 Task: Look for space in Ivatsevichy, Belarus from 8th June, 2023 to 19th June, 2023 for 1 adult in price range Rs.5000 to Rs.12000. Place can be shared room with 1  bedroom having 1 bed and 1 bathroom. Property type can be house, flat, guest house, hotel. Booking option can be shelf check-in. Required host language is English.
Action: Mouse moved to (428, 76)
Screenshot: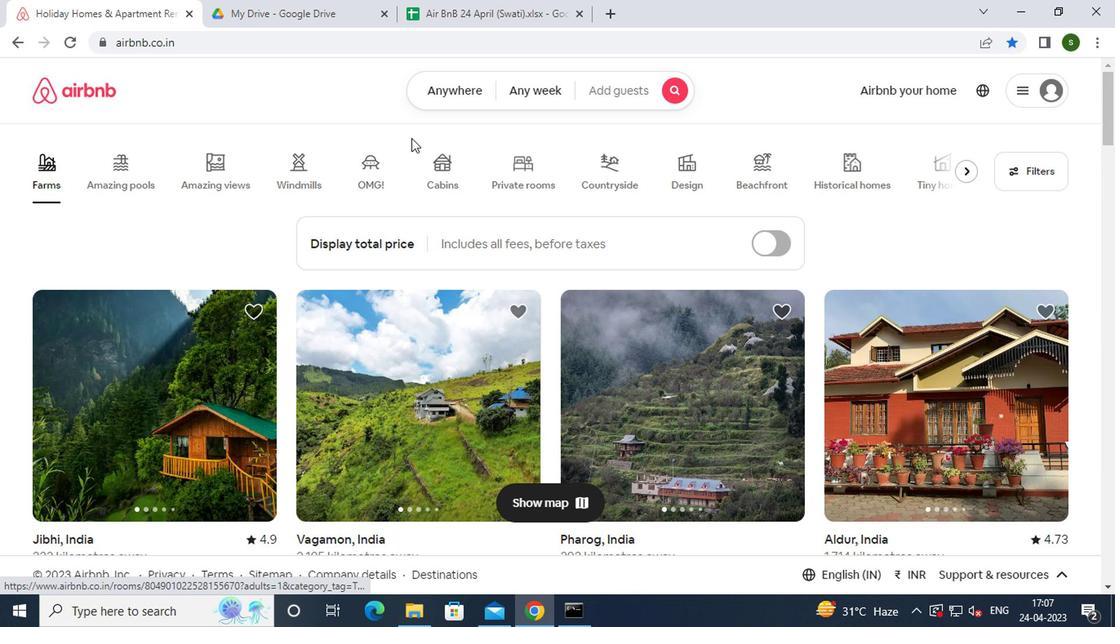 
Action: Mouse pressed left at (428, 76)
Screenshot: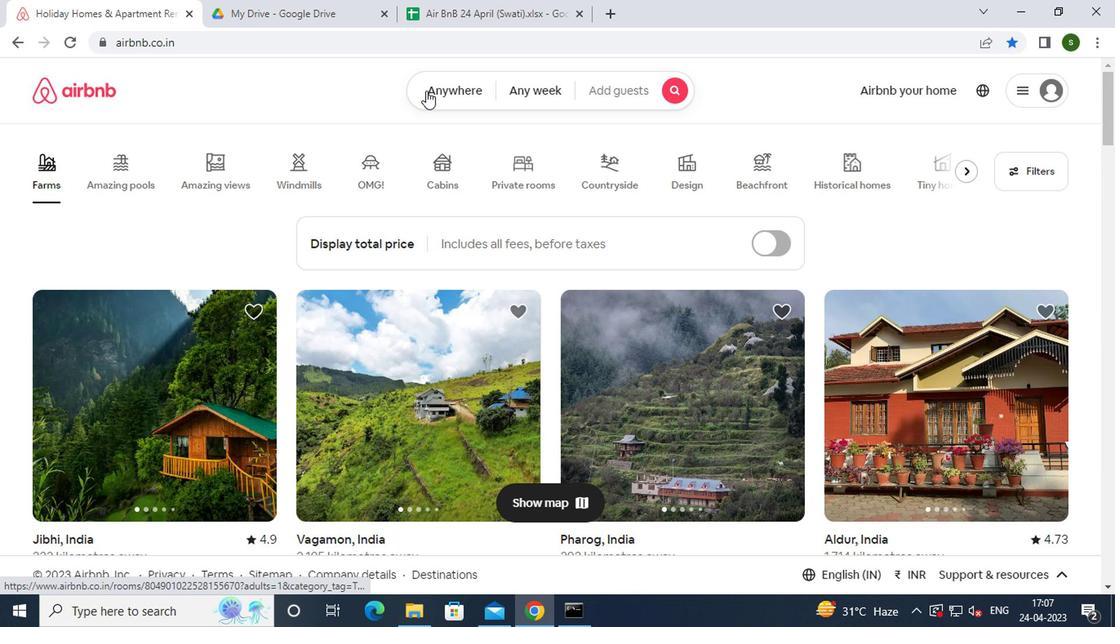 
Action: Mouse moved to (348, 148)
Screenshot: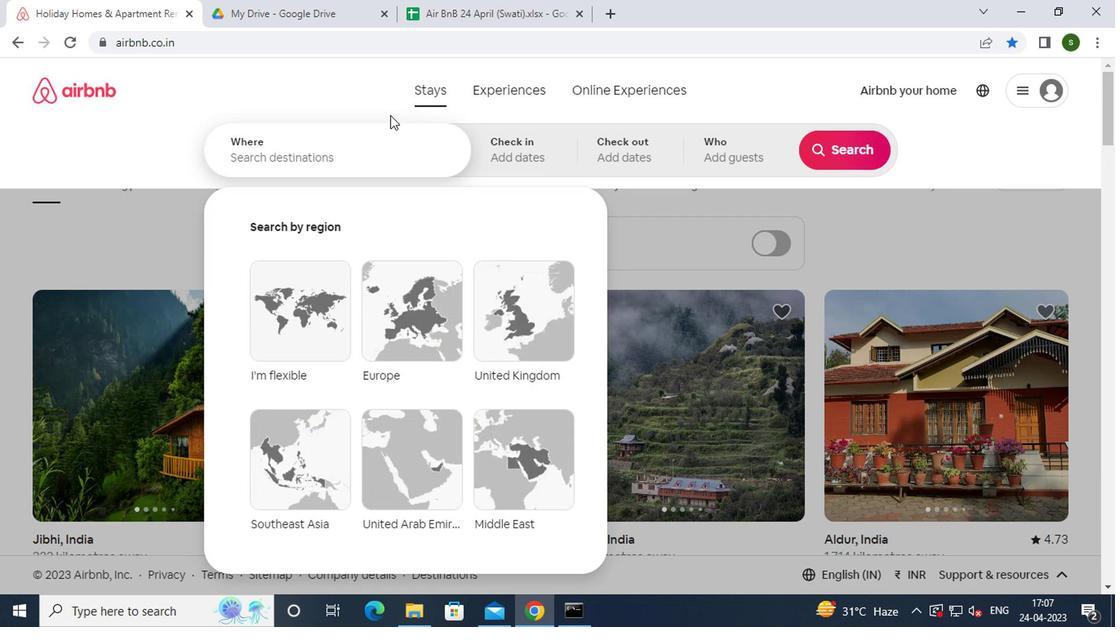 
Action: Mouse pressed left at (348, 148)
Screenshot: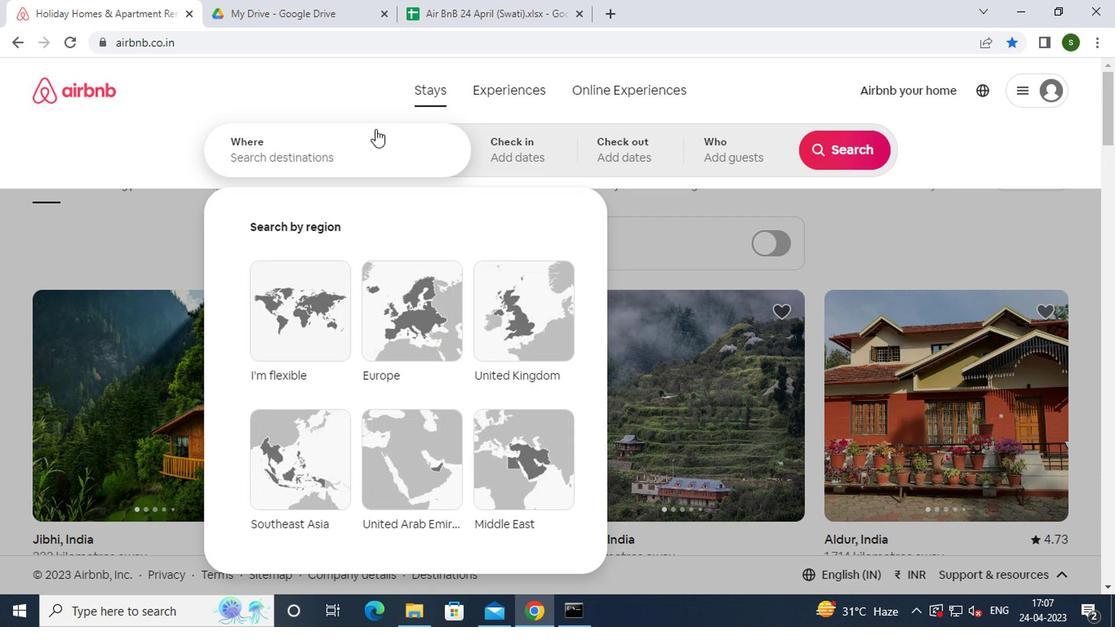 
Action: Key pressed i<Key.caps_lock>vatsevichy
Screenshot: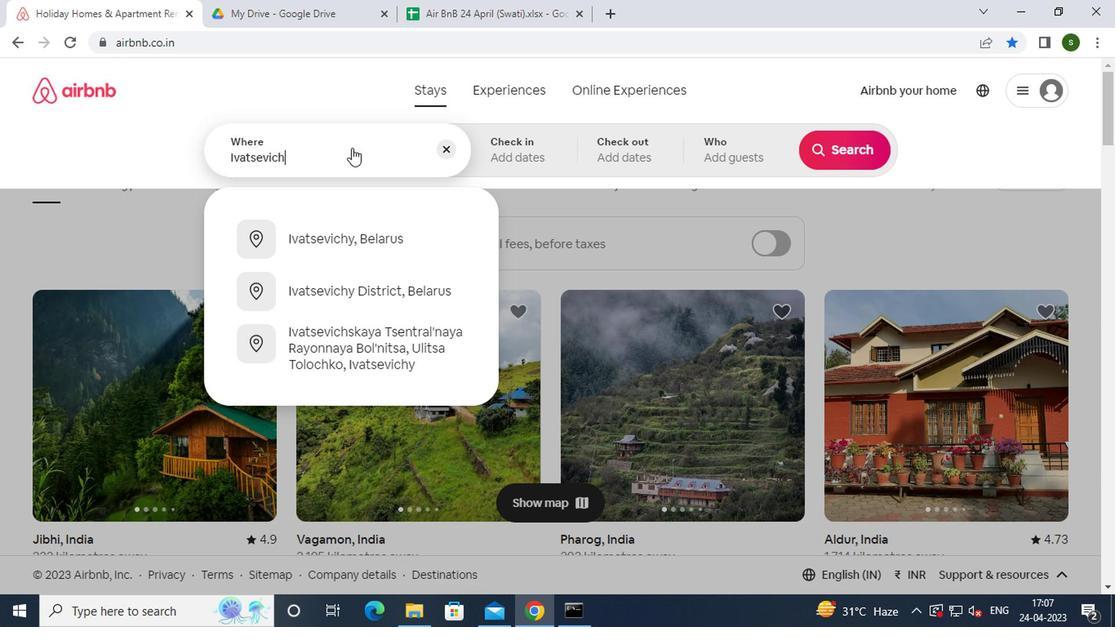 
Action: Mouse moved to (348, 227)
Screenshot: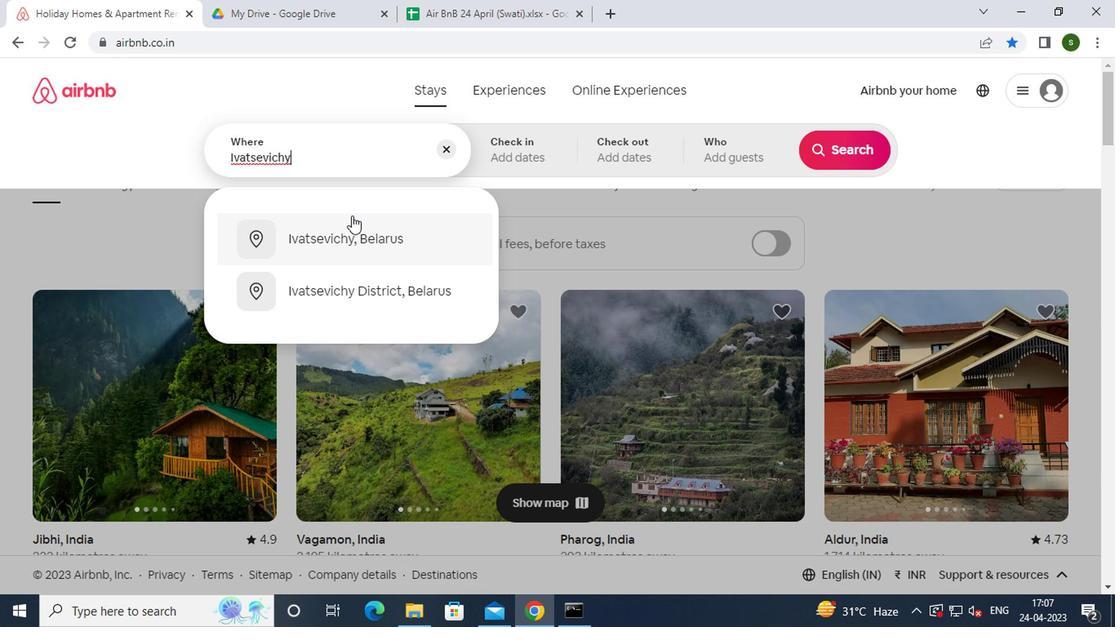 
Action: Mouse pressed left at (348, 227)
Screenshot: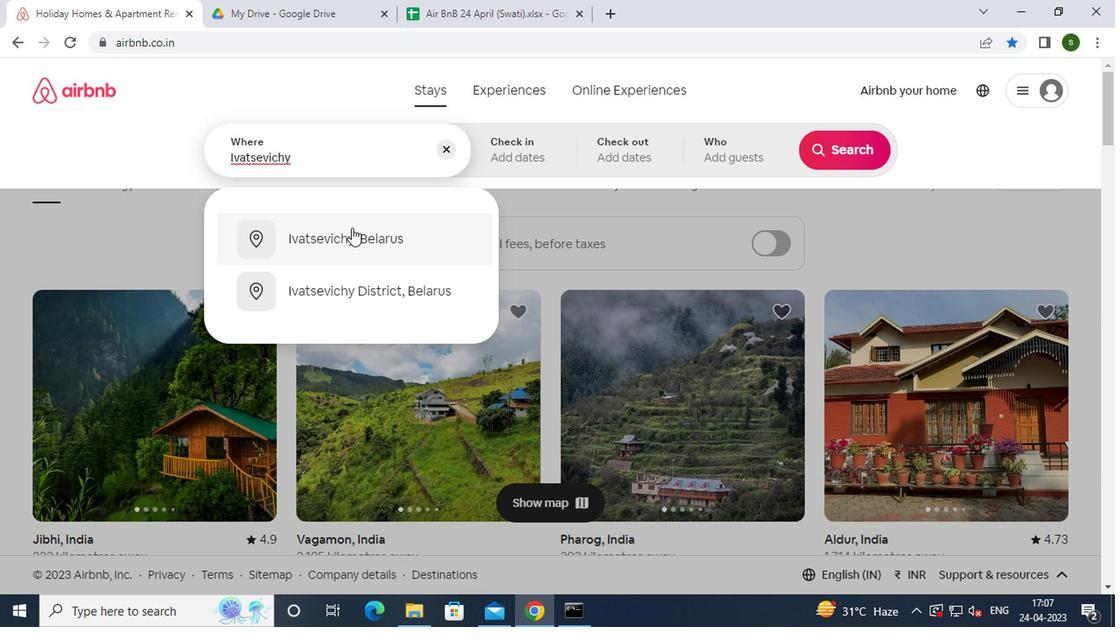 
Action: Mouse moved to (830, 281)
Screenshot: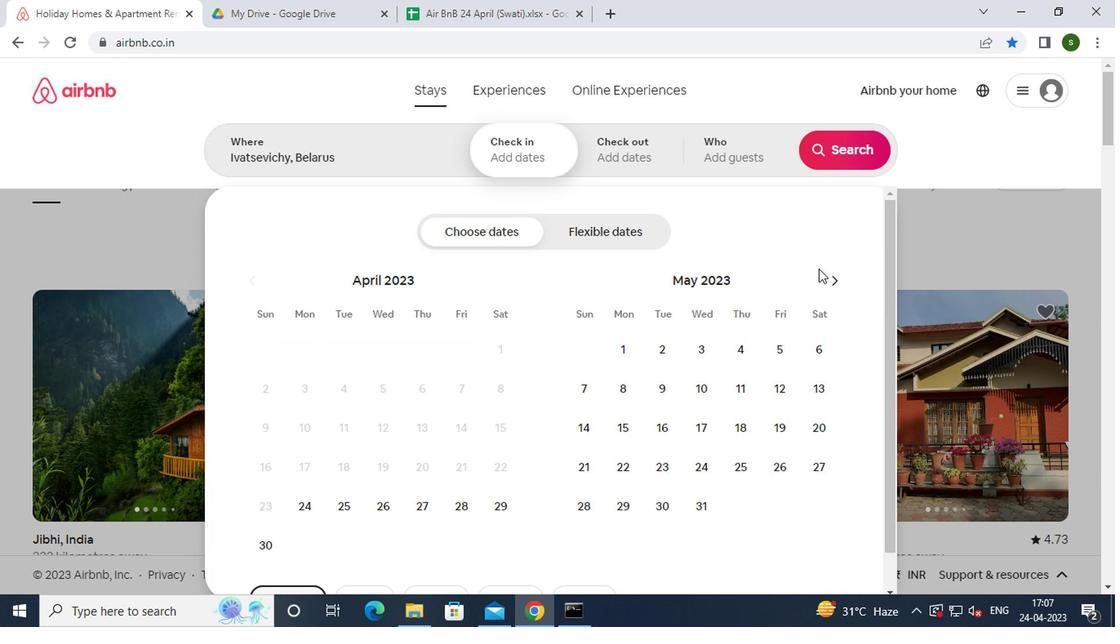 
Action: Mouse pressed left at (830, 281)
Screenshot: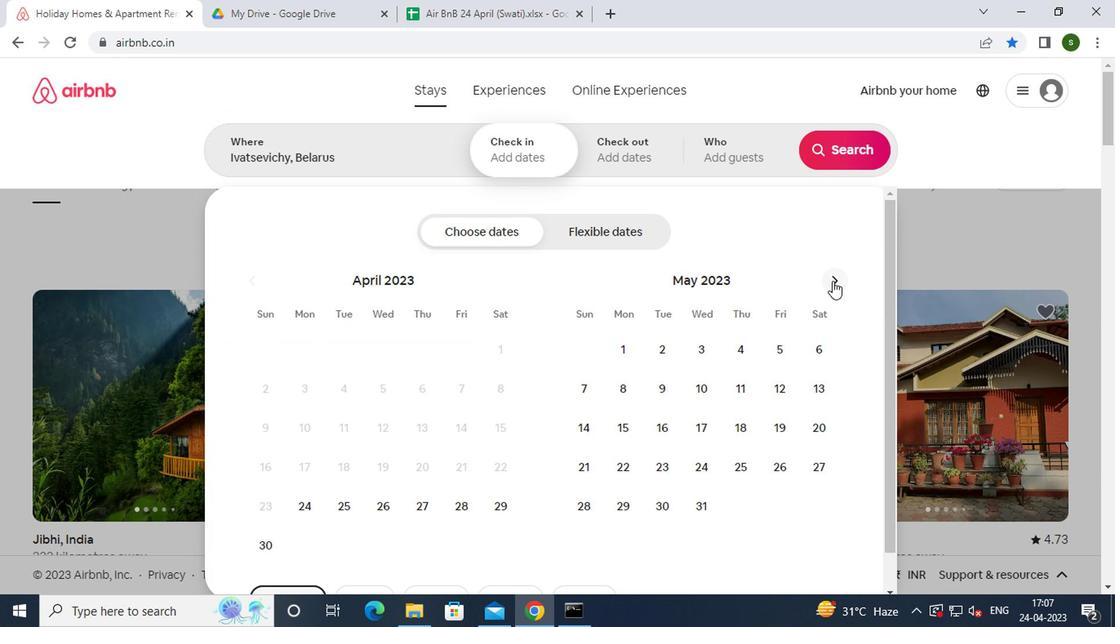 
Action: Mouse moved to (742, 381)
Screenshot: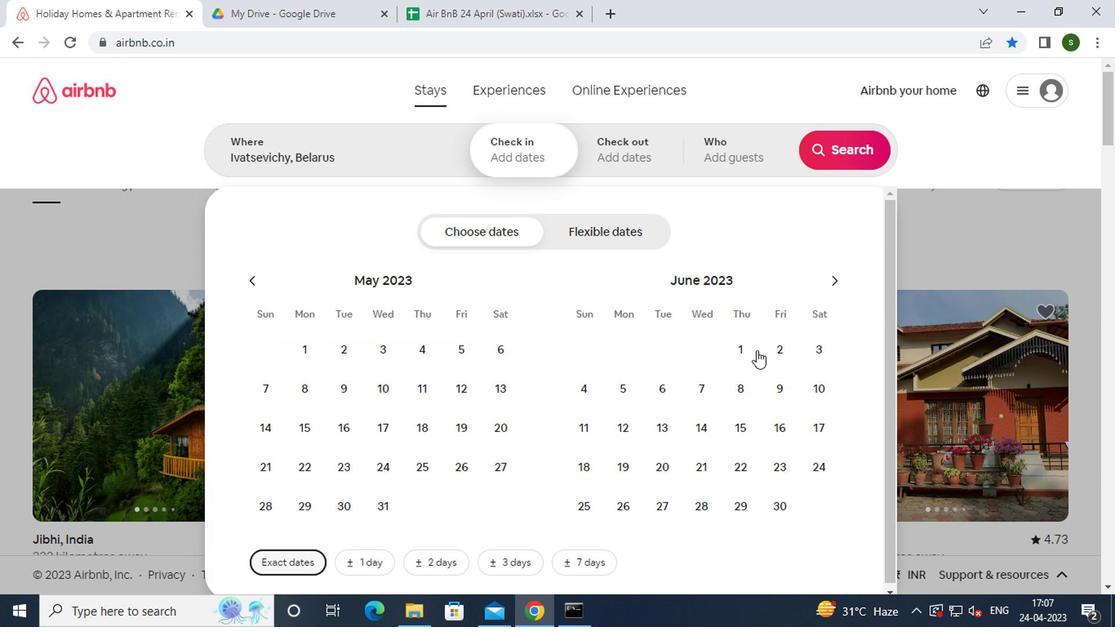 
Action: Mouse pressed left at (742, 381)
Screenshot: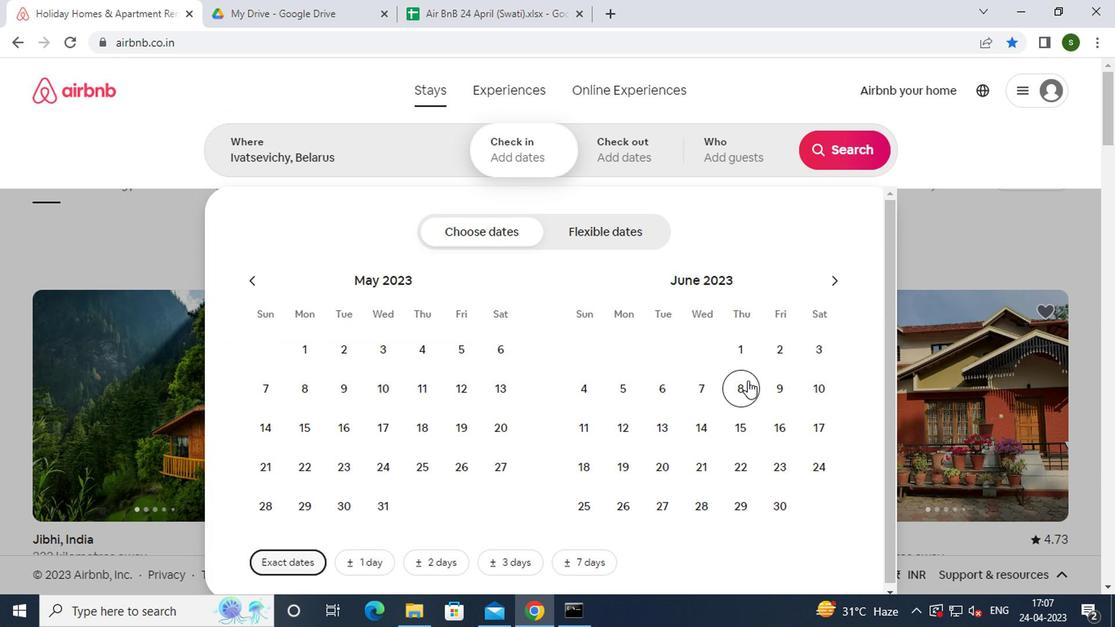 
Action: Mouse moved to (617, 458)
Screenshot: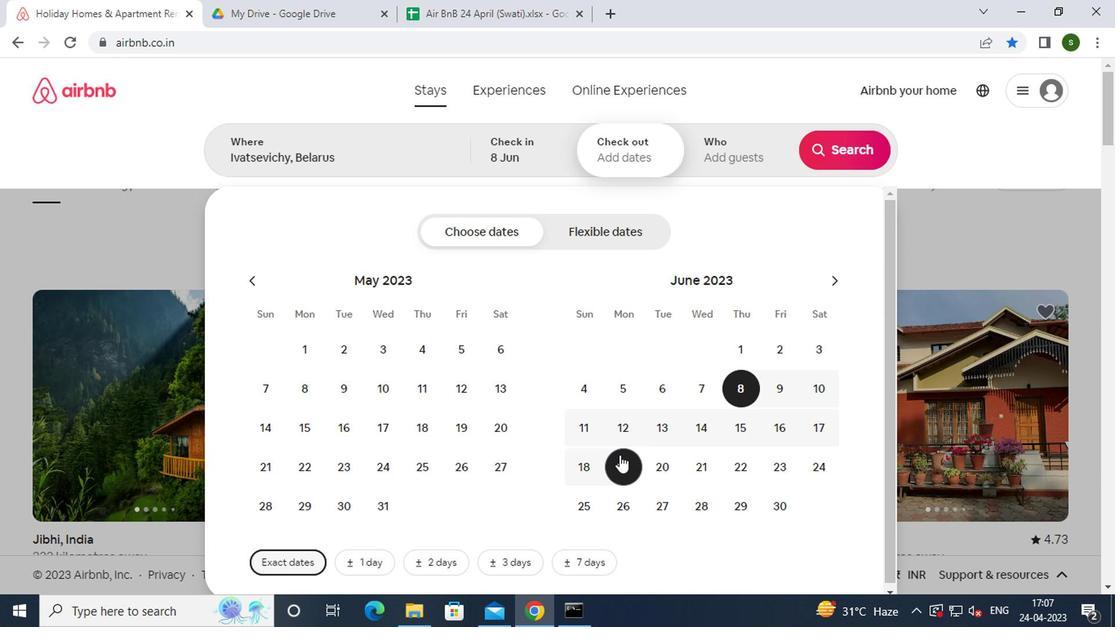 
Action: Mouse pressed left at (617, 458)
Screenshot: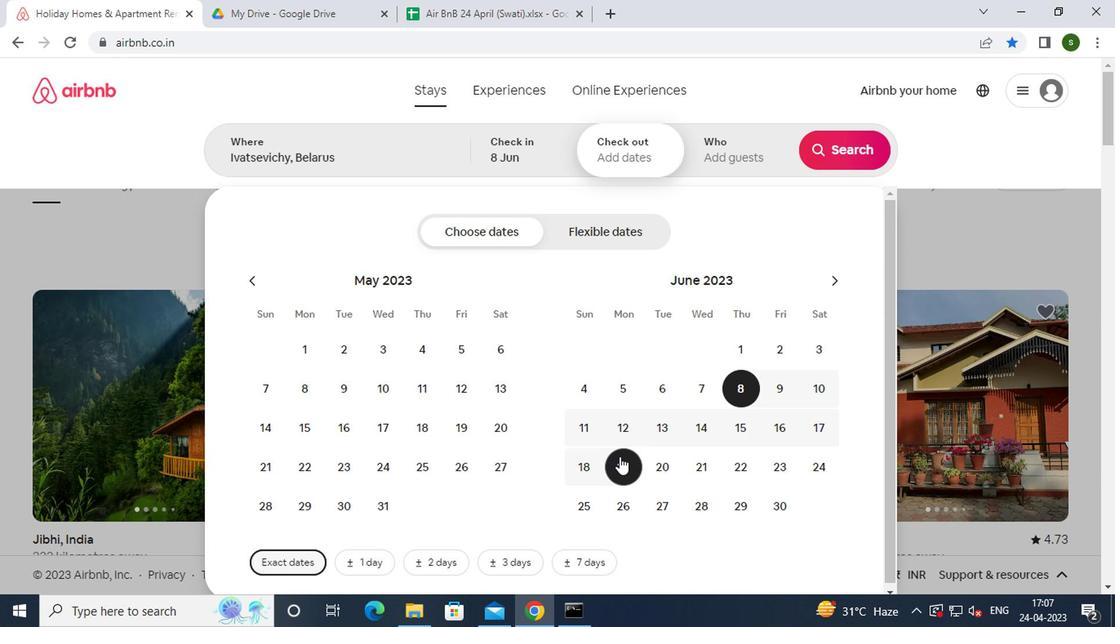 
Action: Mouse moved to (736, 156)
Screenshot: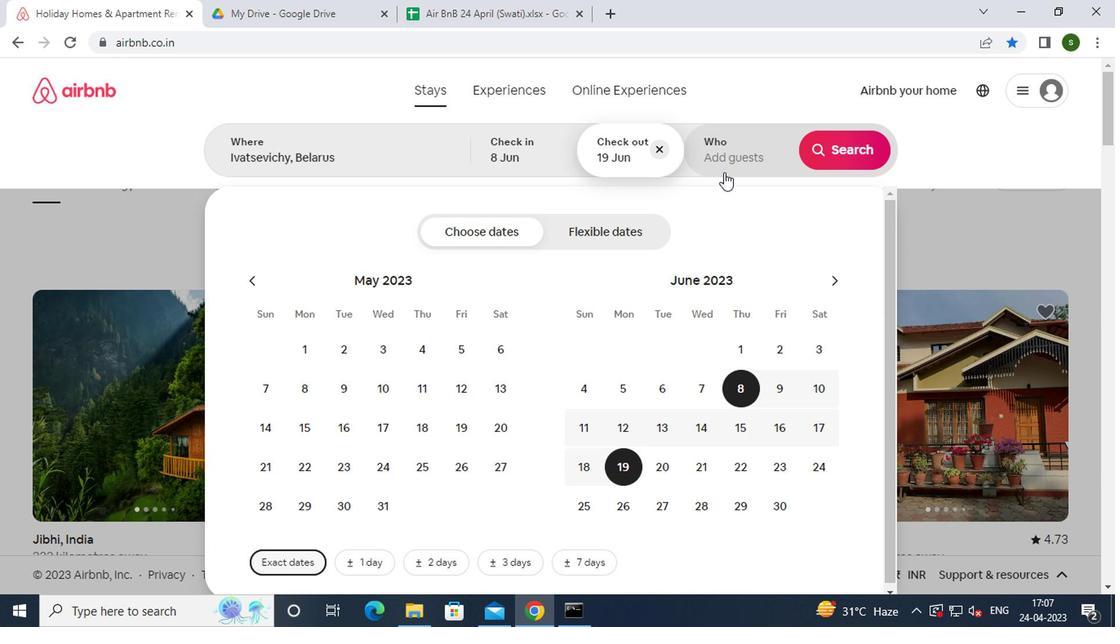 
Action: Mouse pressed left at (736, 156)
Screenshot: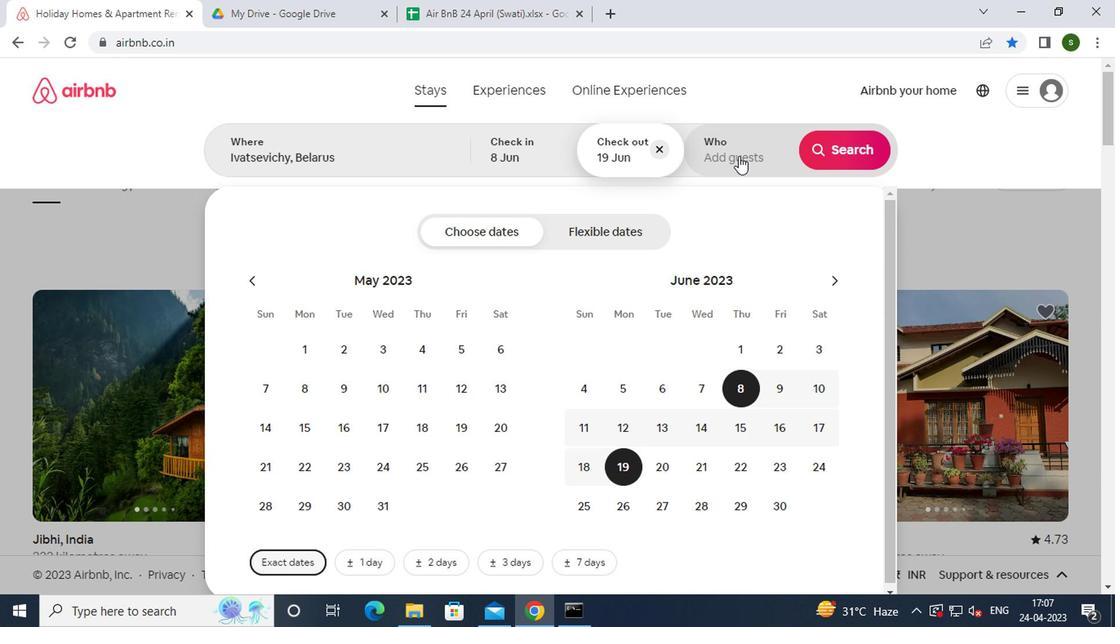 
Action: Mouse moved to (849, 230)
Screenshot: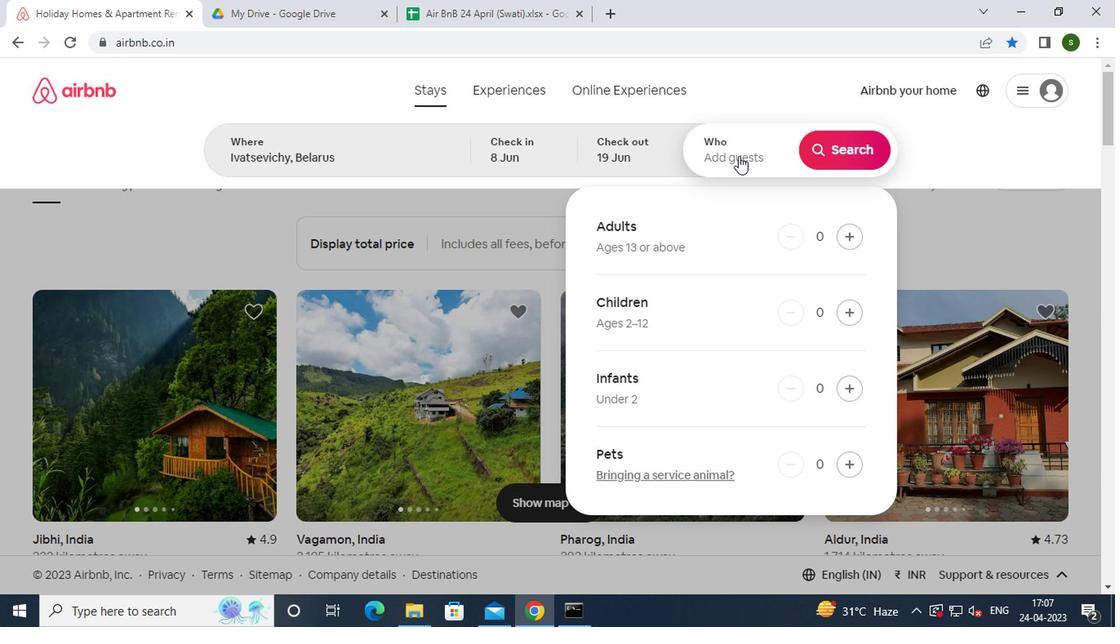 
Action: Mouse pressed left at (849, 230)
Screenshot: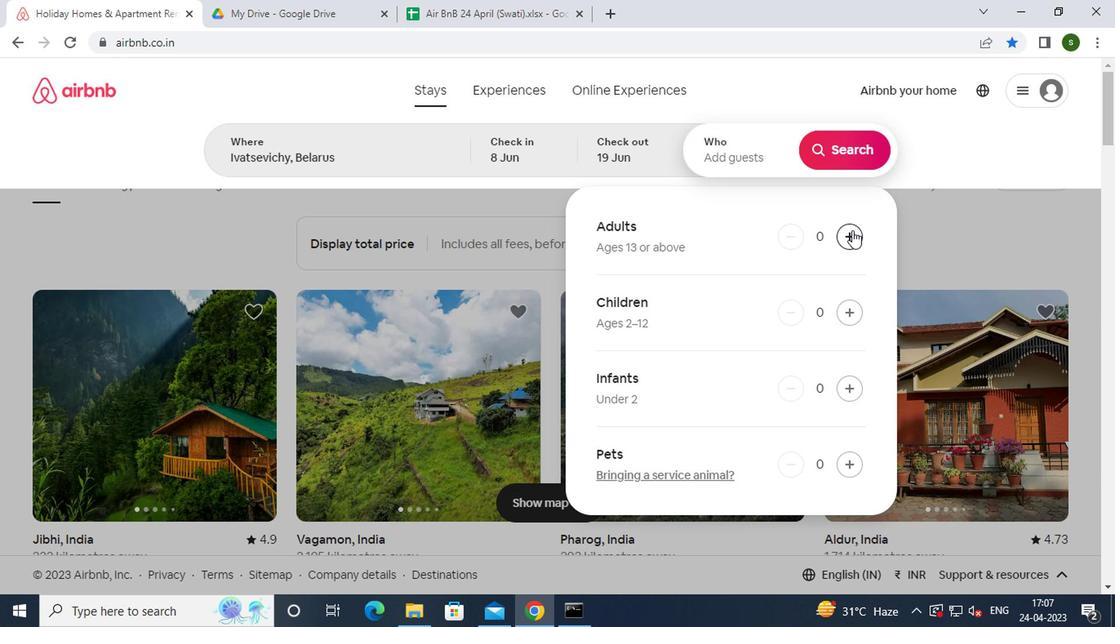
Action: Mouse moved to (854, 149)
Screenshot: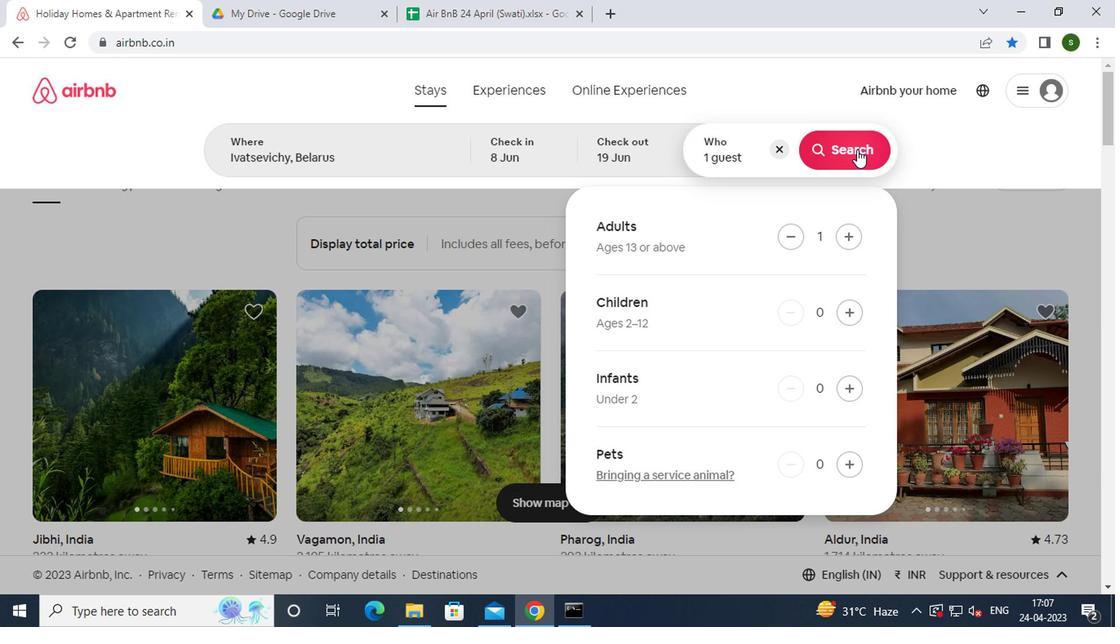 
Action: Mouse pressed left at (854, 149)
Screenshot: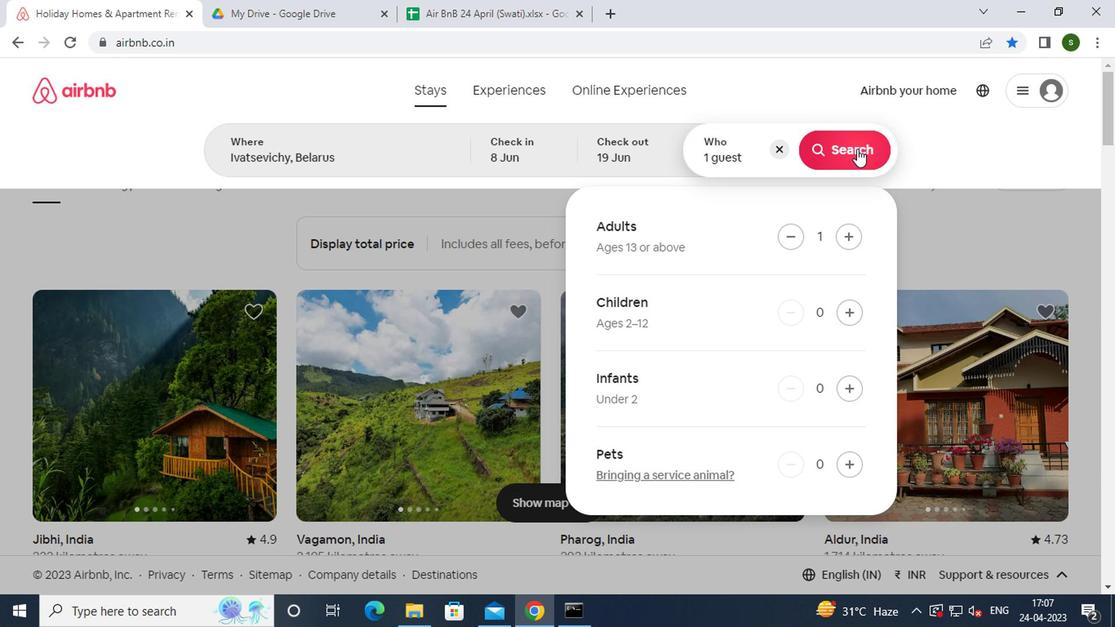 
Action: Mouse moved to (1028, 149)
Screenshot: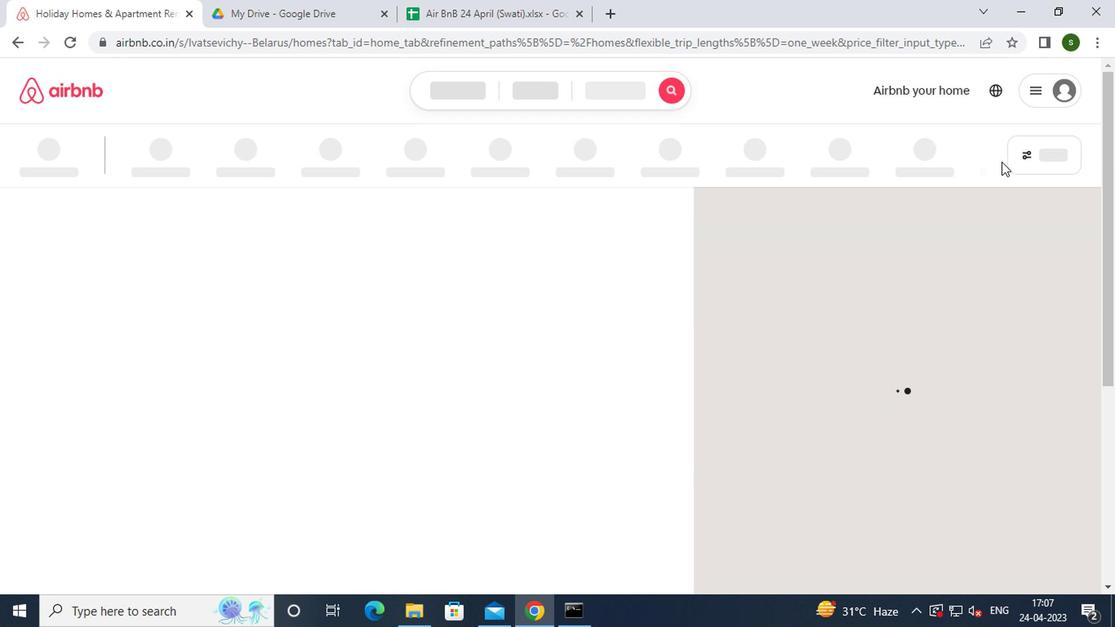 
Action: Mouse pressed left at (1028, 149)
Screenshot: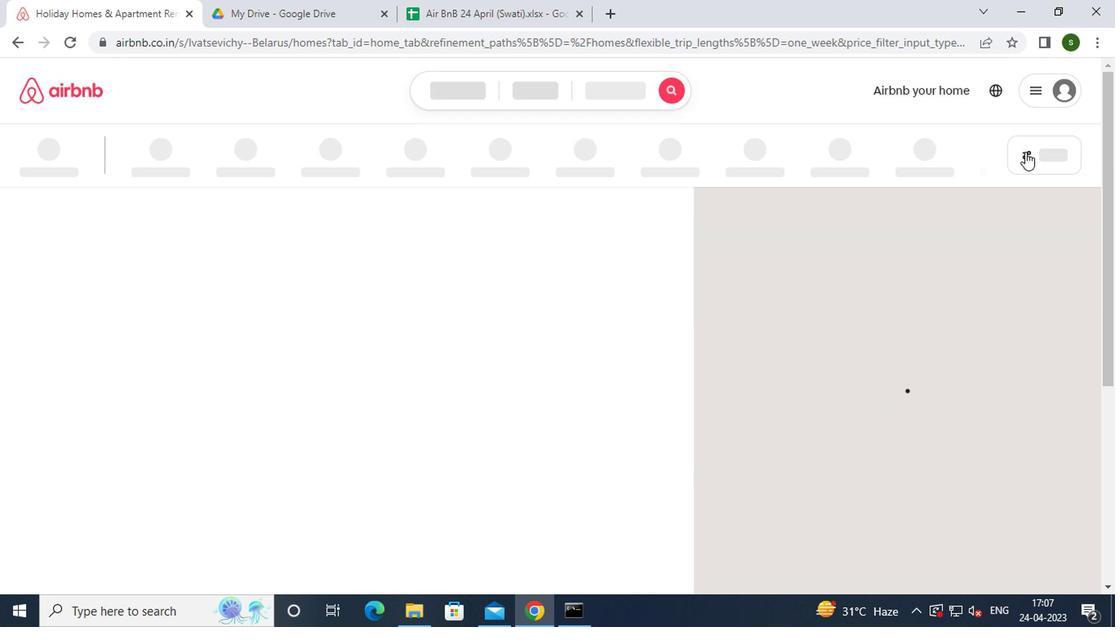 
Action: Mouse moved to (358, 259)
Screenshot: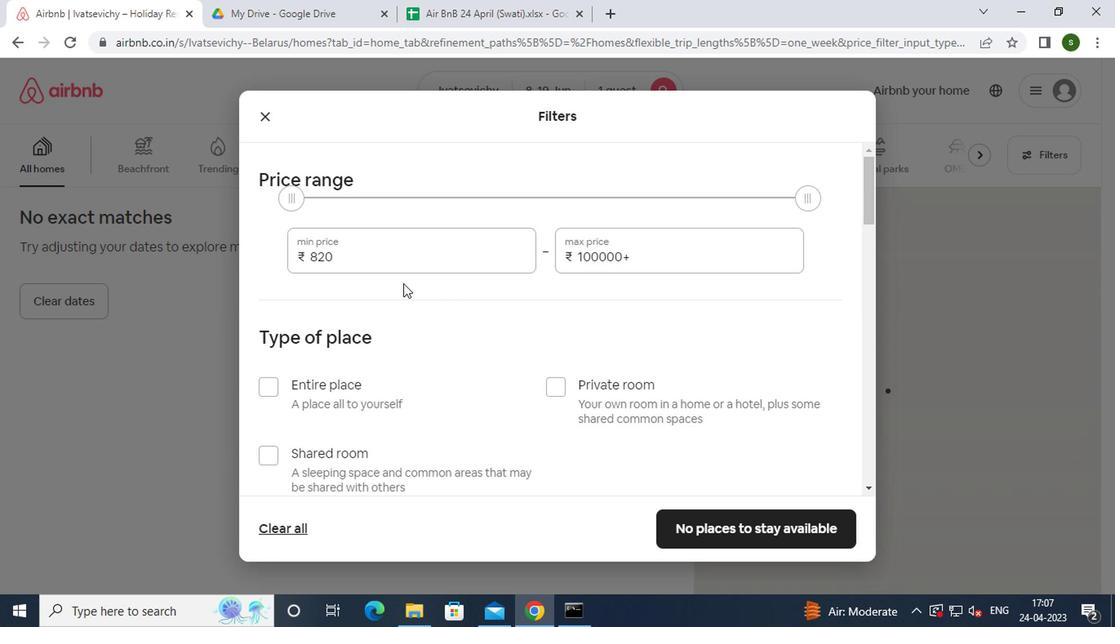 
Action: Mouse pressed left at (358, 259)
Screenshot: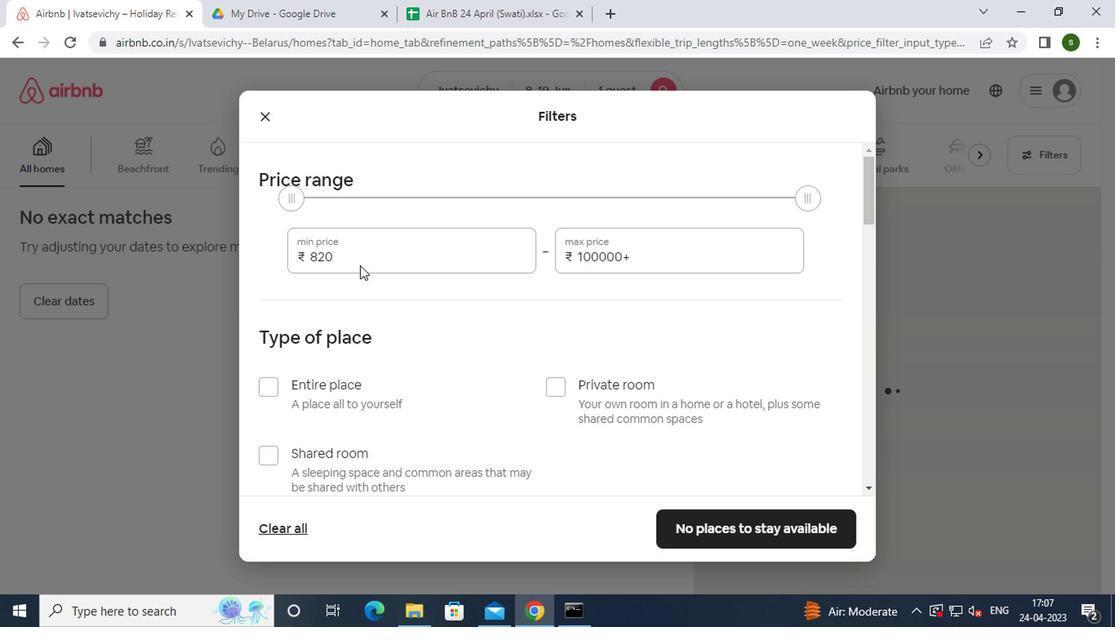 
Action: Key pressed <Key.backspace><Key.backspace><Key.backspace><Key.backspace>5000
Screenshot: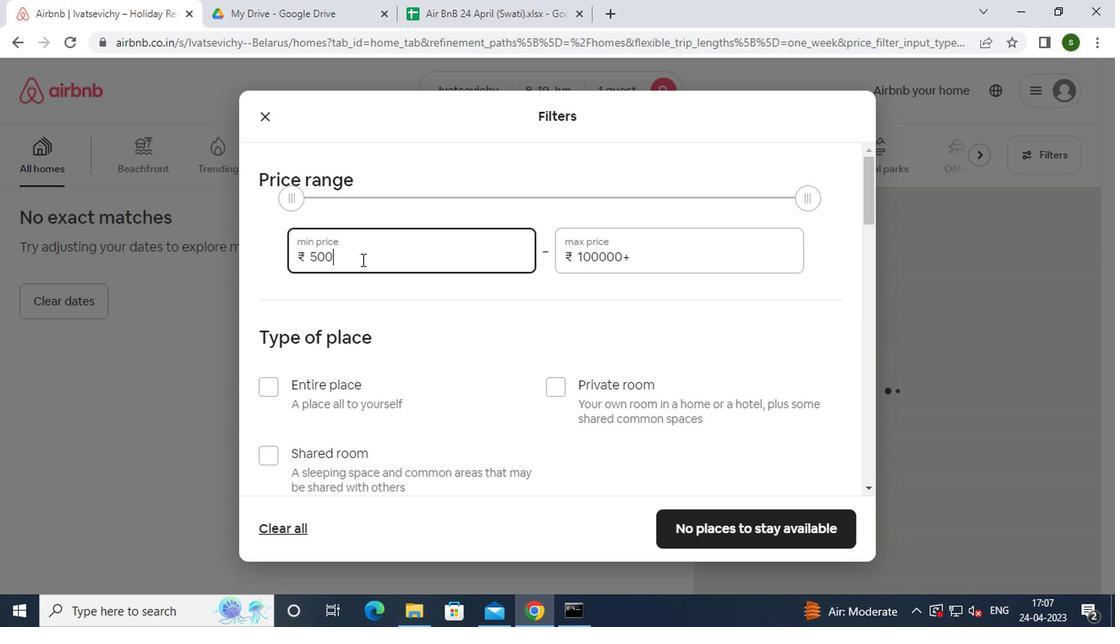 
Action: Mouse moved to (637, 259)
Screenshot: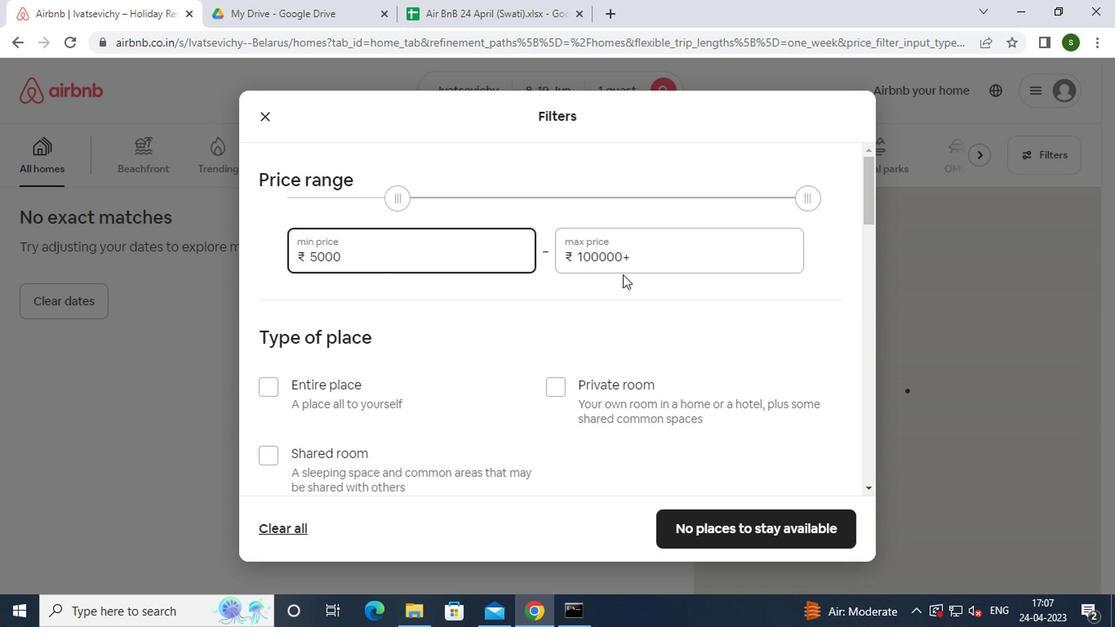 
Action: Mouse pressed left at (637, 259)
Screenshot: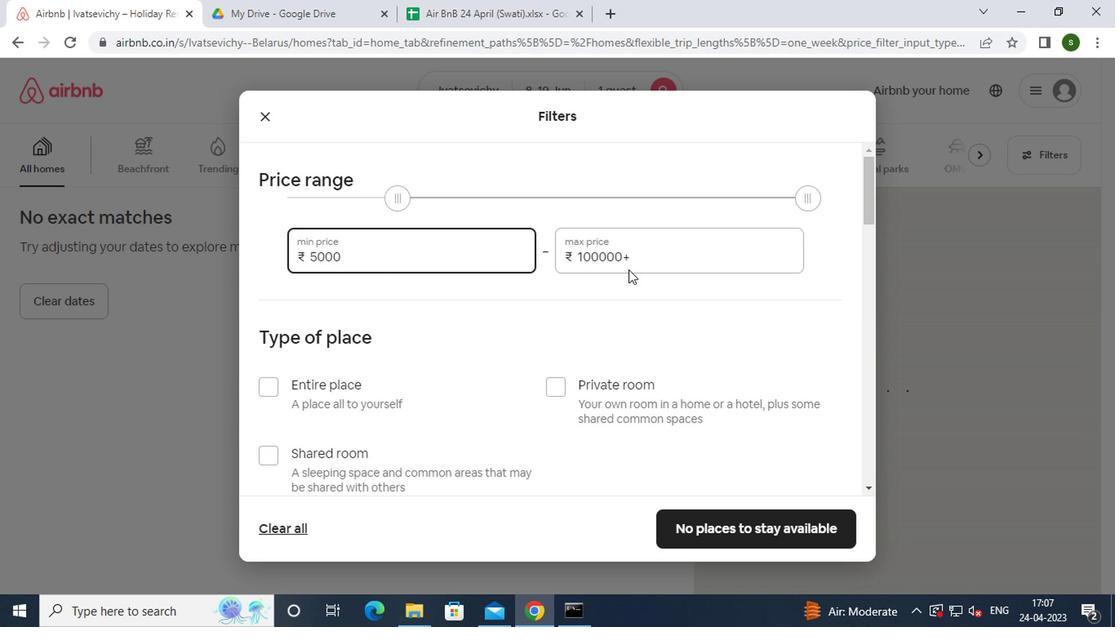 
Action: Key pressed <Key.backspace><Key.backspace><Key.backspace><Key.backspace><Key.backspace><Key.backspace><Key.backspace><Key.backspace><Key.backspace><Key.backspace><Key.backspace>12000
Screenshot: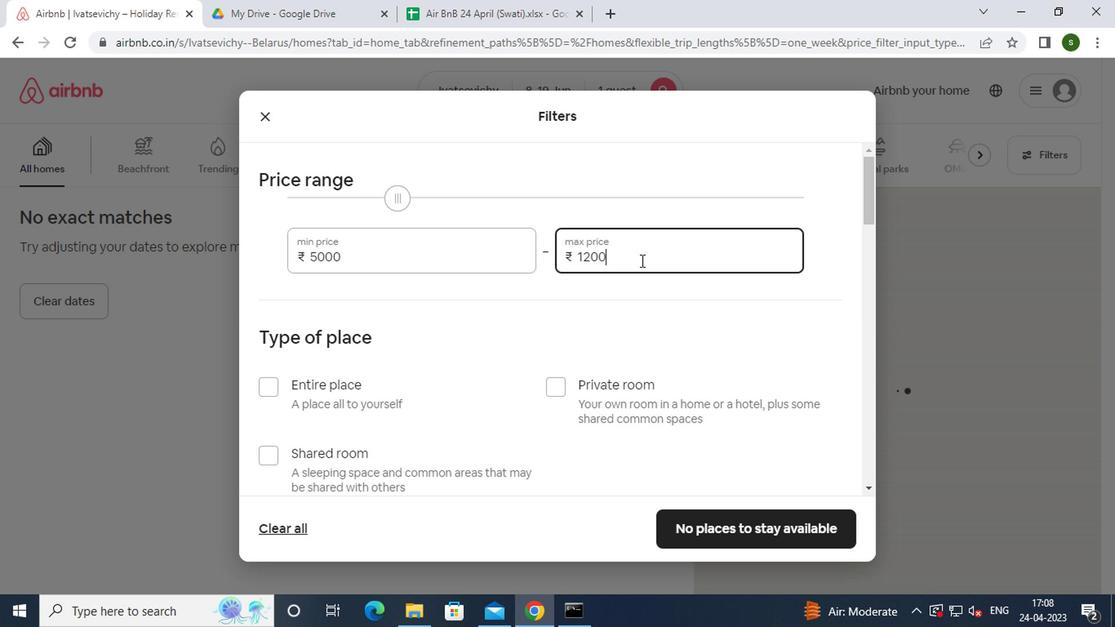 
Action: Mouse moved to (565, 290)
Screenshot: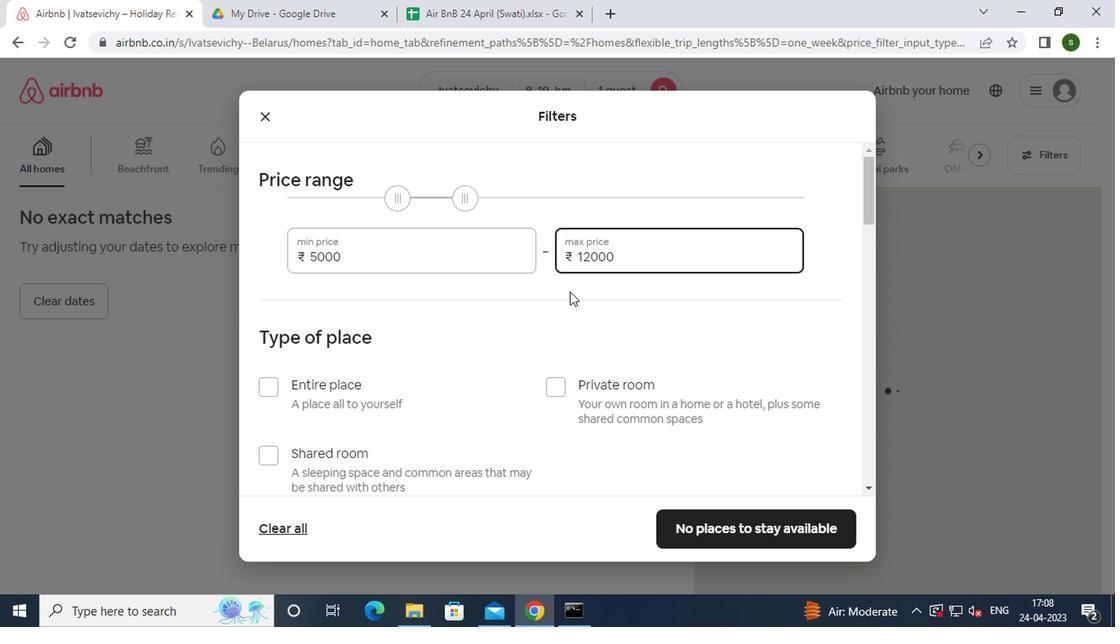 
Action: Mouse scrolled (565, 289) with delta (0, 0)
Screenshot: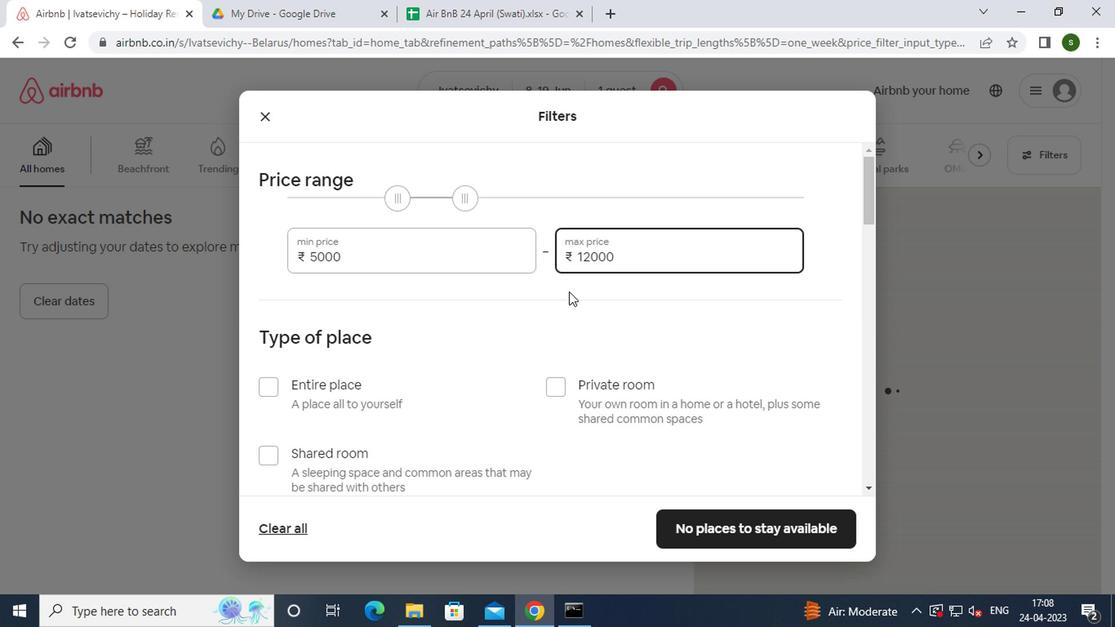 
Action: Mouse scrolled (565, 289) with delta (0, 0)
Screenshot: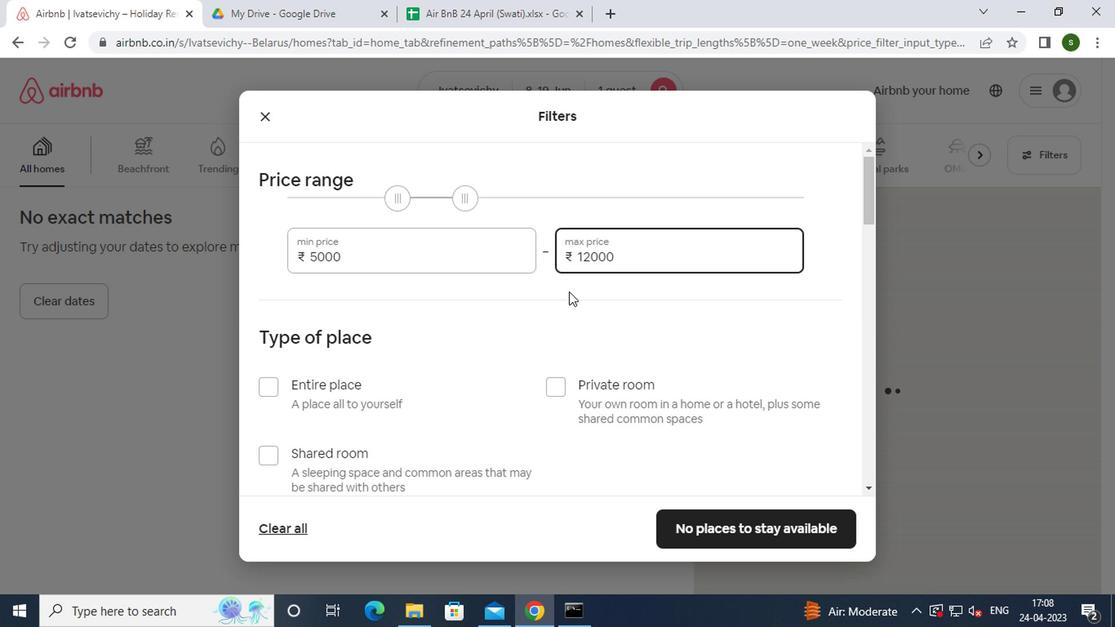 
Action: Mouse moved to (352, 307)
Screenshot: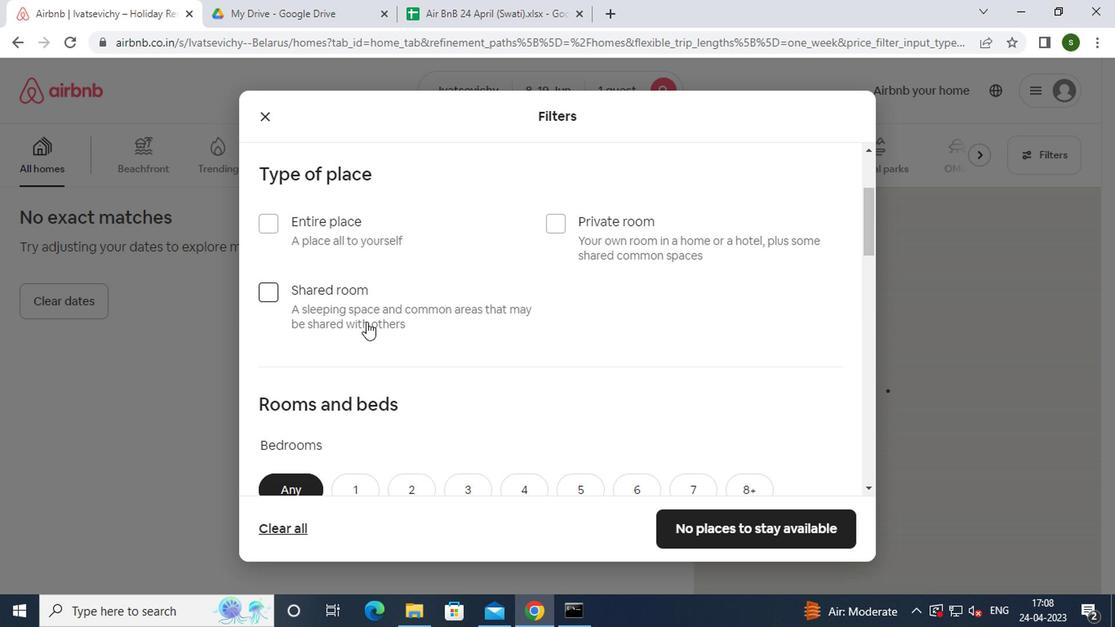 
Action: Mouse pressed left at (352, 307)
Screenshot: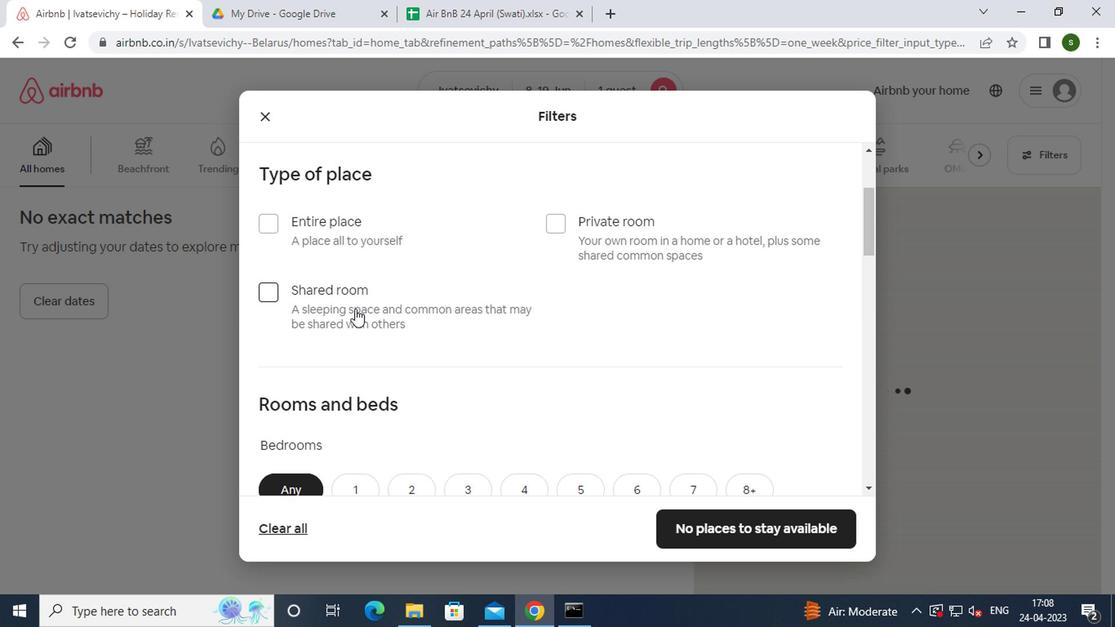 
Action: Mouse moved to (436, 290)
Screenshot: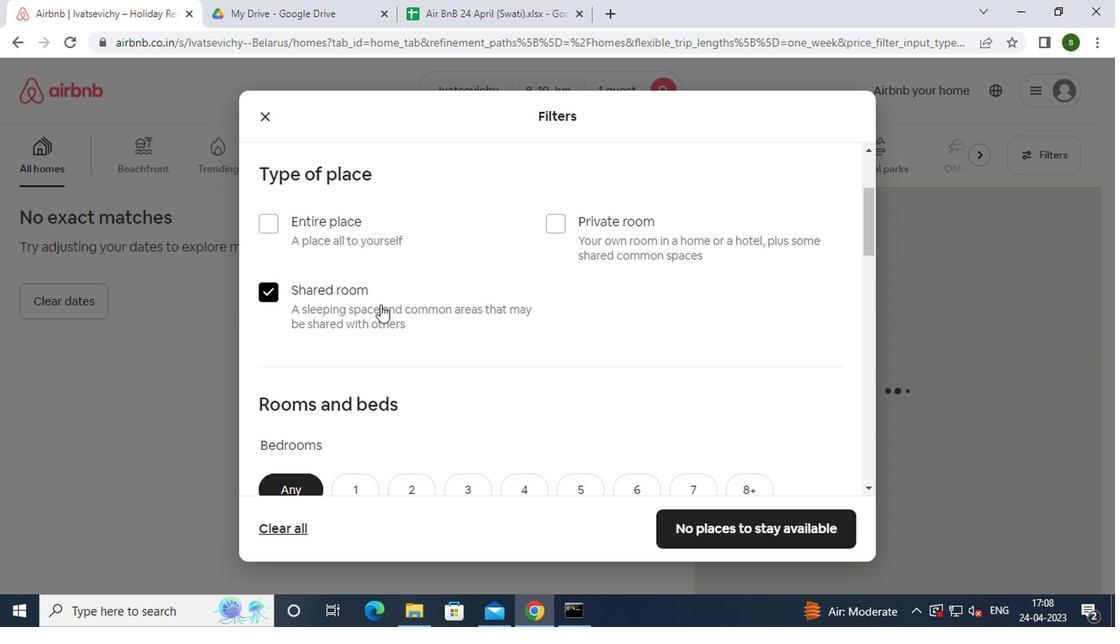 
Action: Mouse scrolled (436, 289) with delta (0, 0)
Screenshot: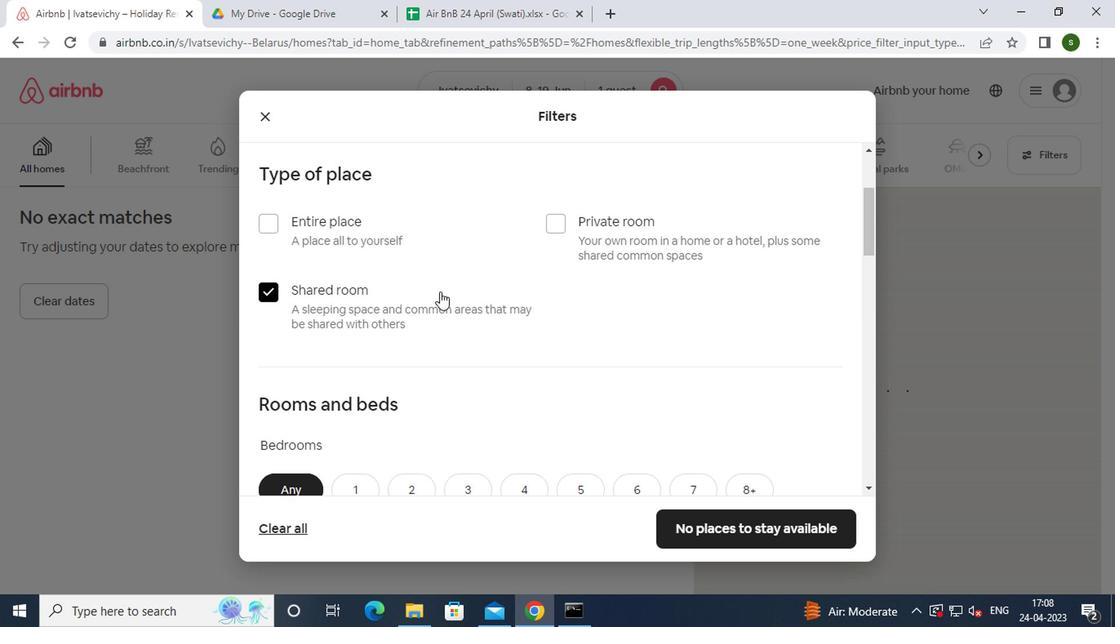 
Action: Mouse scrolled (436, 289) with delta (0, 0)
Screenshot: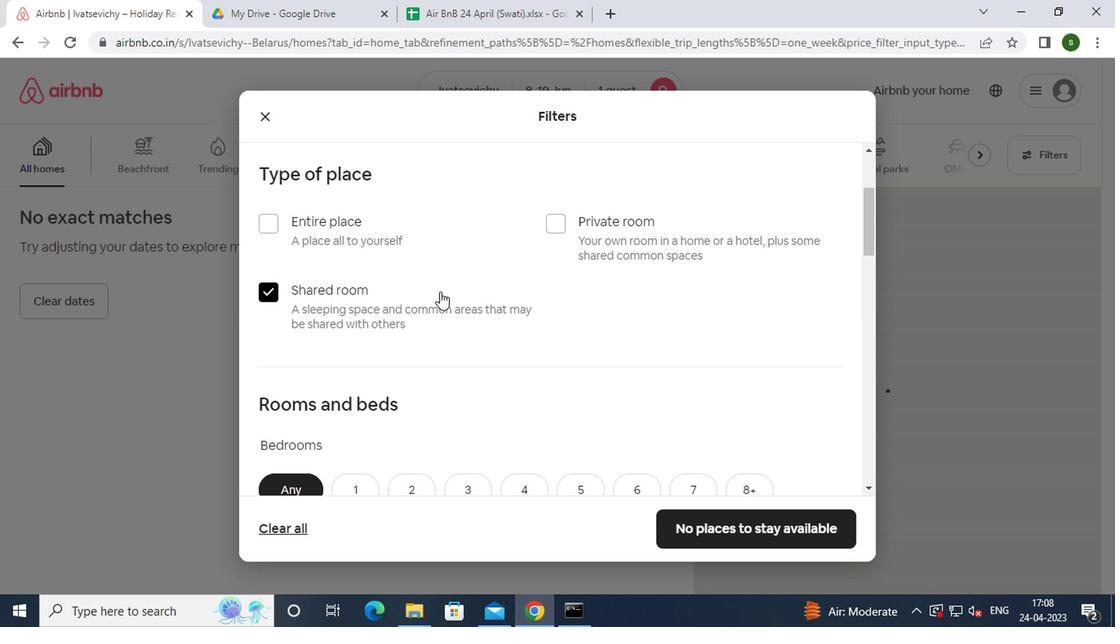 
Action: Mouse moved to (338, 318)
Screenshot: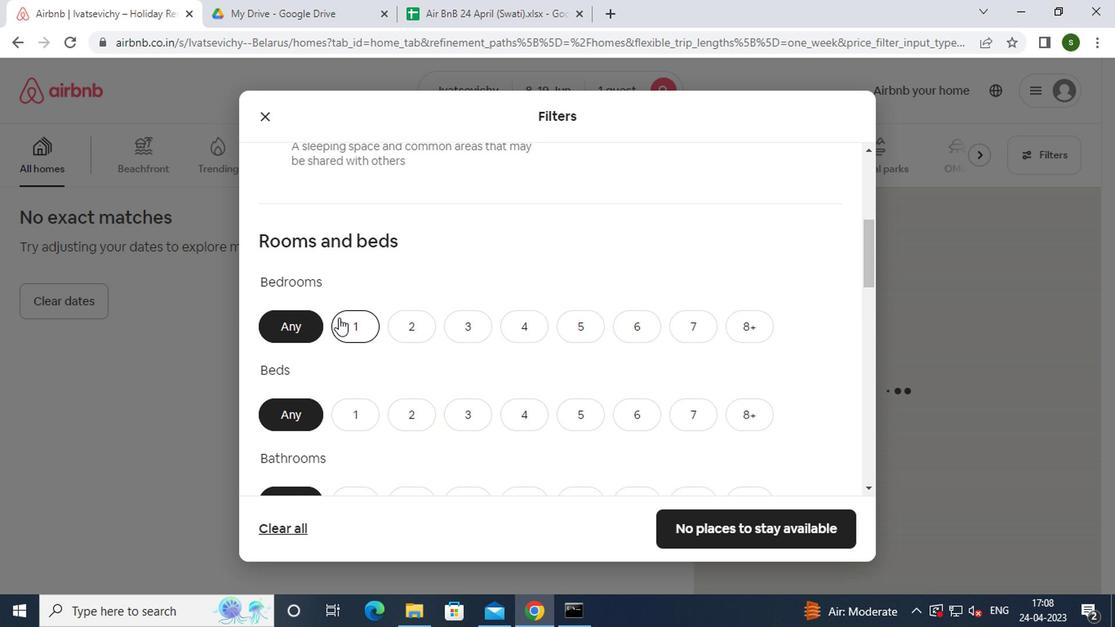 
Action: Mouse pressed left at (338, 318)
Screenshot: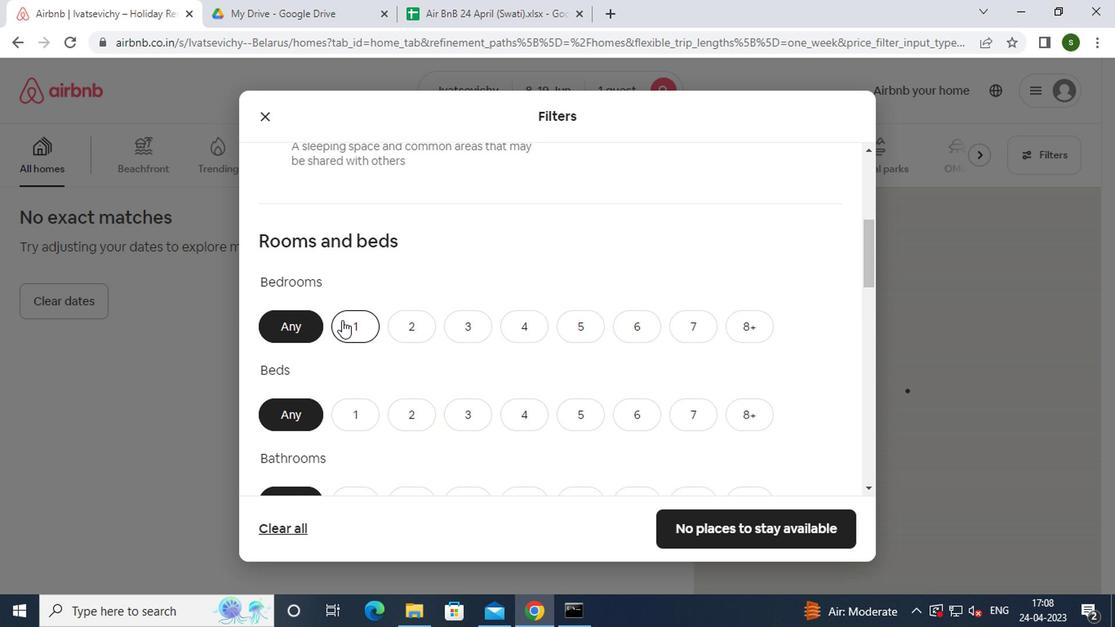 
Action: Mouse moved to (370, 311)
Screenshot: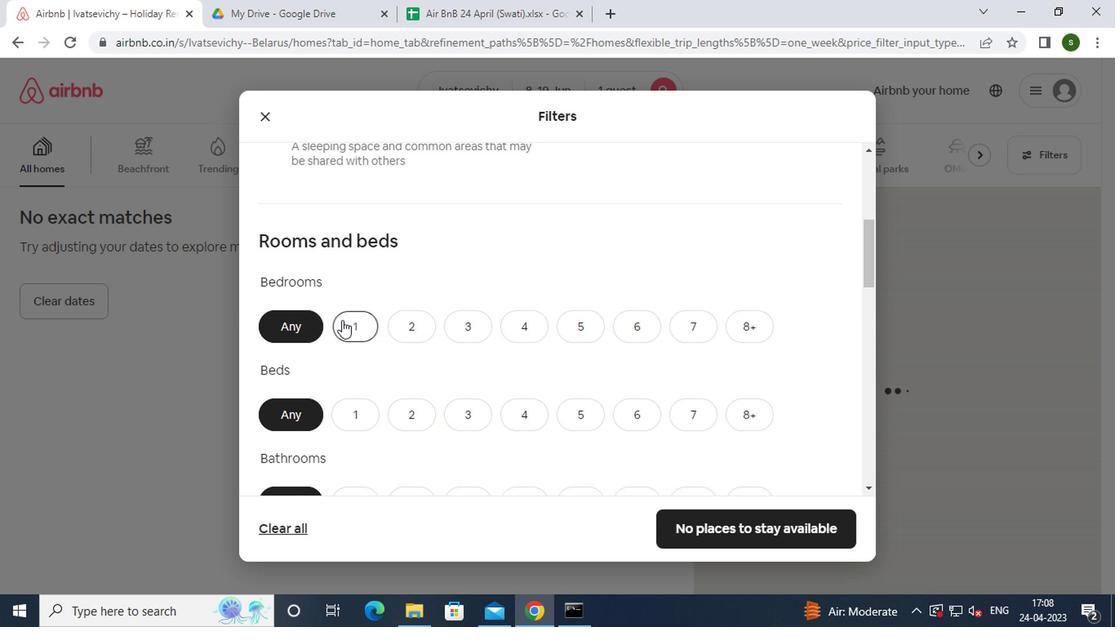 
Action: Mouse scrolled (370, 310) with delta (0, -1)
Screenshot: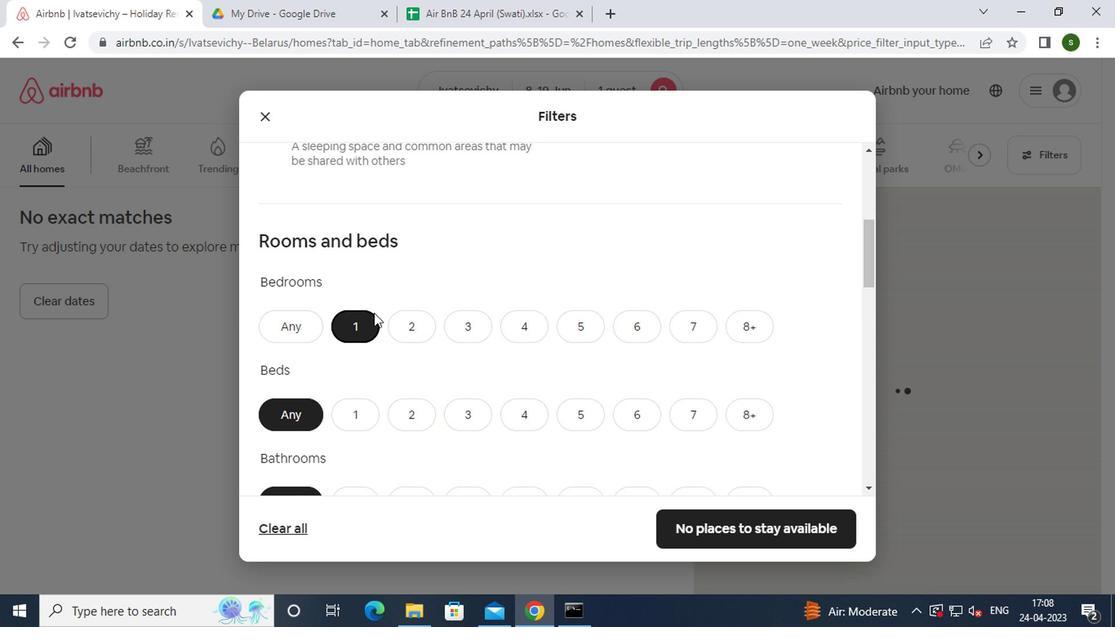 
Action: Mouse scrolled (370, 310) with delta (0, -1)
Screenshot: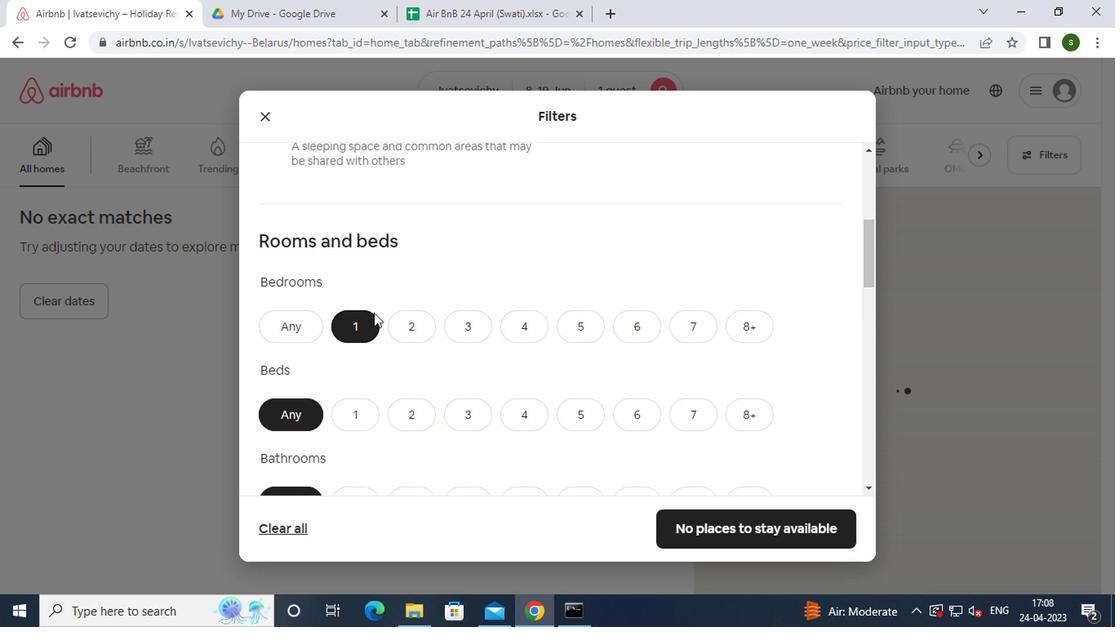 
Action: Mouse moved to (354, 252)
Screenshot: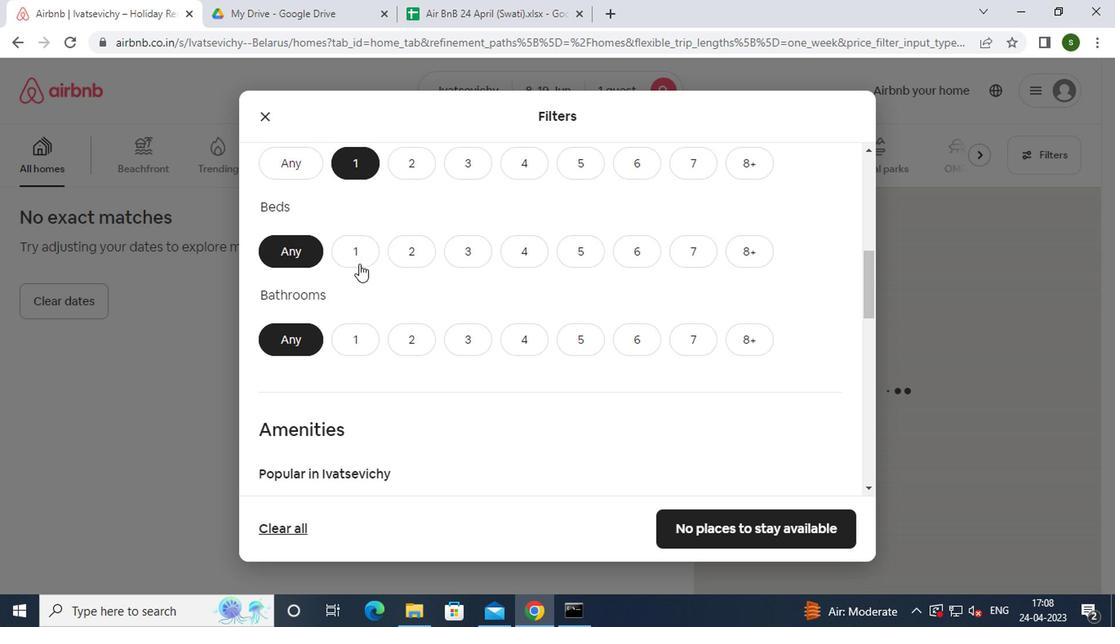 
Action: Mouse pressed left at (354, 252)
Screenshot: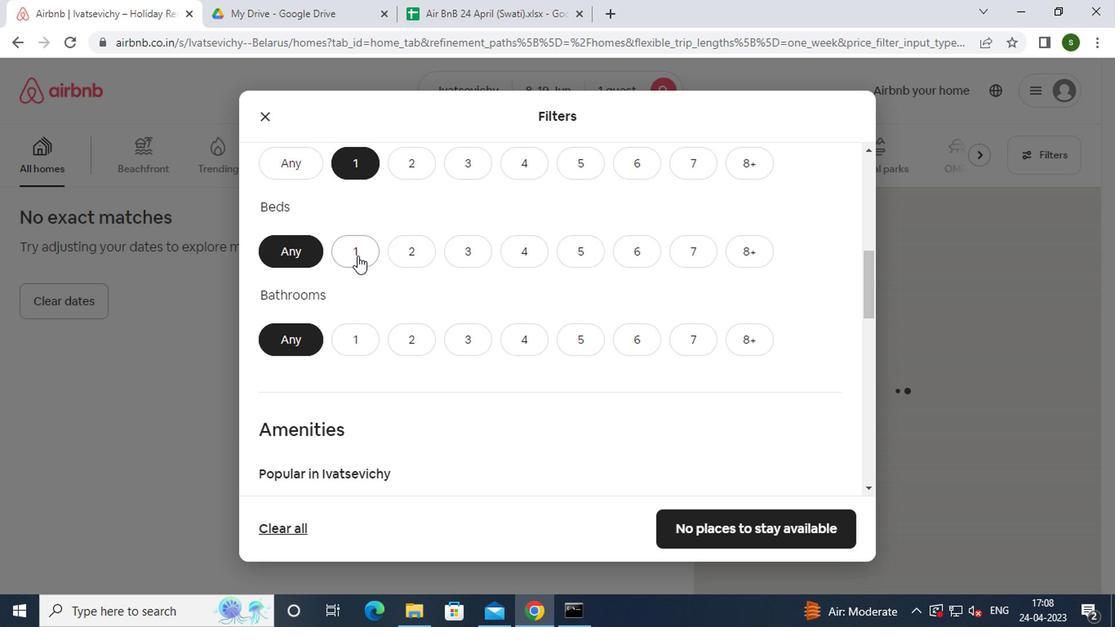 
Action: Mouse moved to (356, 345)
Screenshot: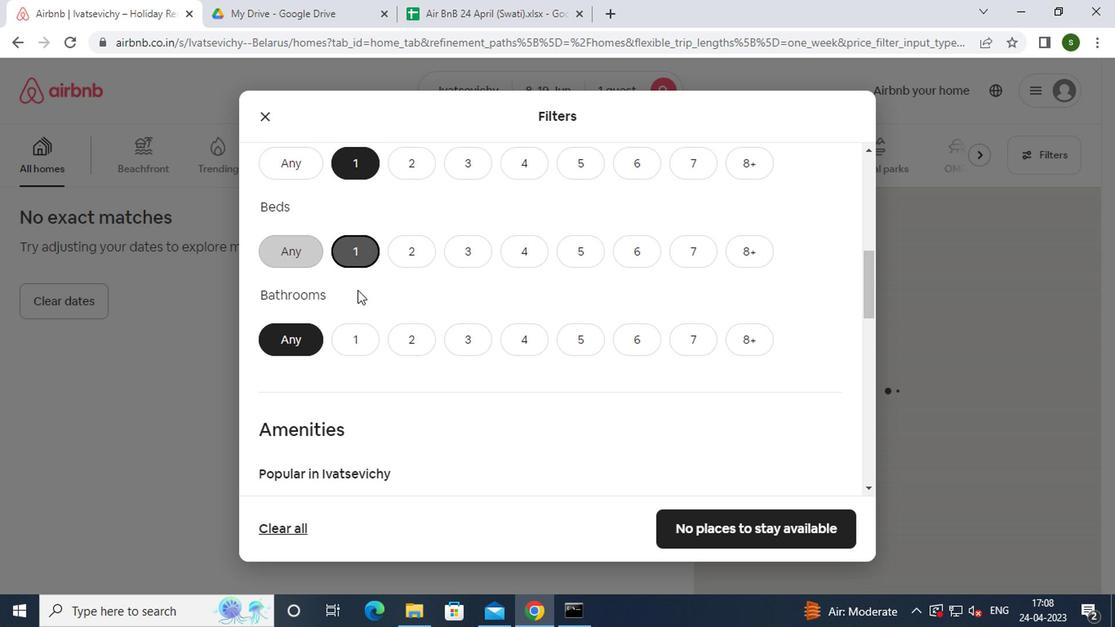 
Action: Mouse pressed left at (356, 345)
Screenshot: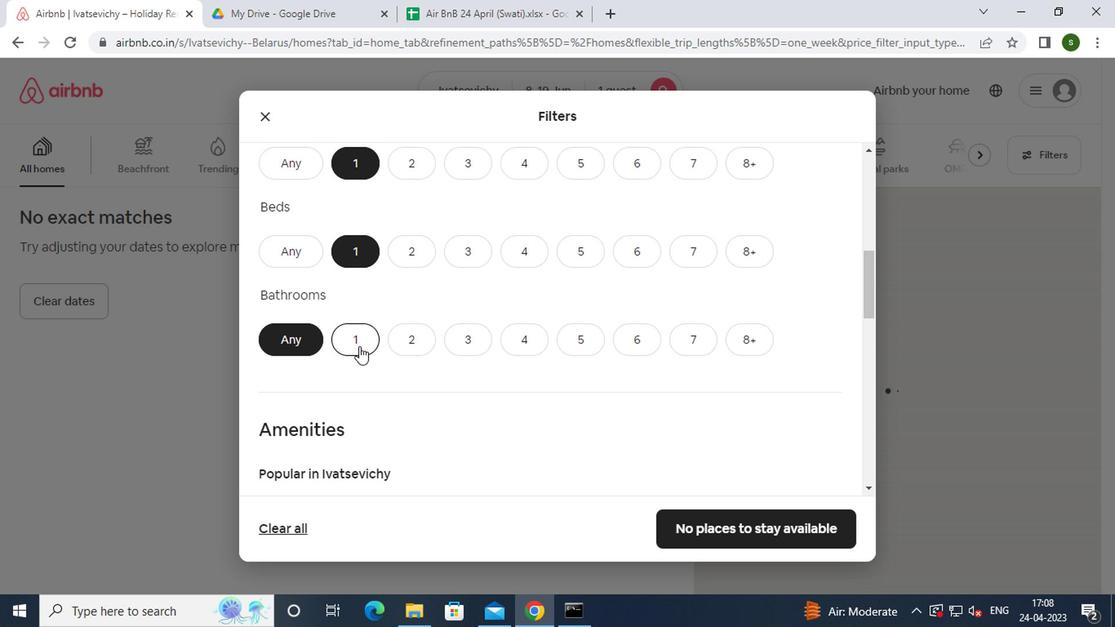 
Action: Mouse moved to (422, 313)
Screenshot: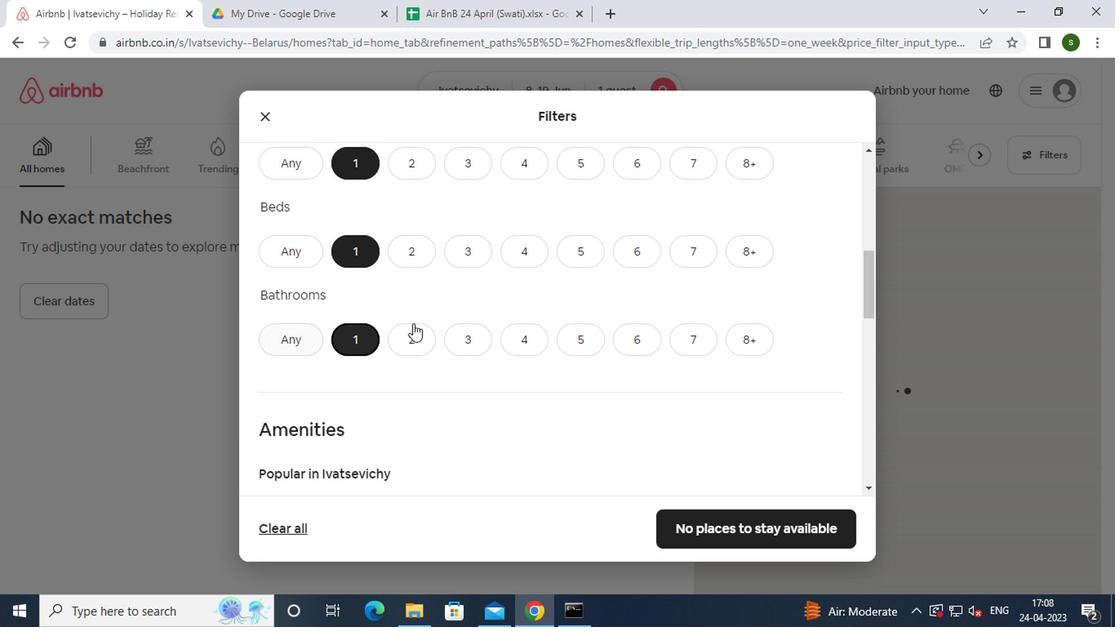 
Action: Mouse scrolled (422, 312) with delta (0, 0)
Screenshot: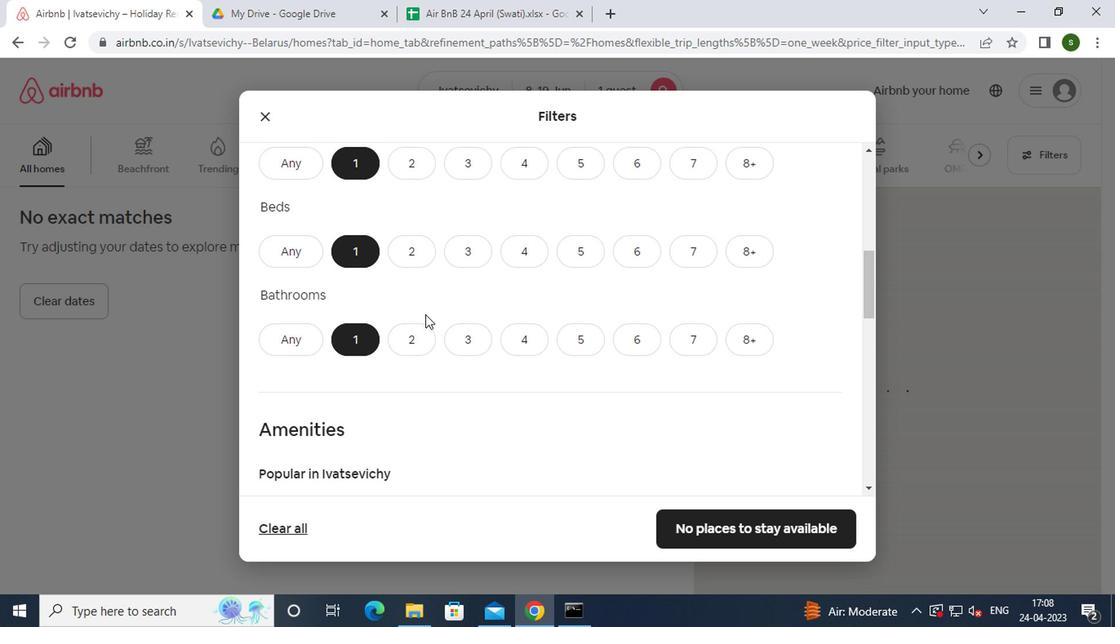 
Action: Mouse scrolled (422, 312) with delta (0, 0)
Screenshot: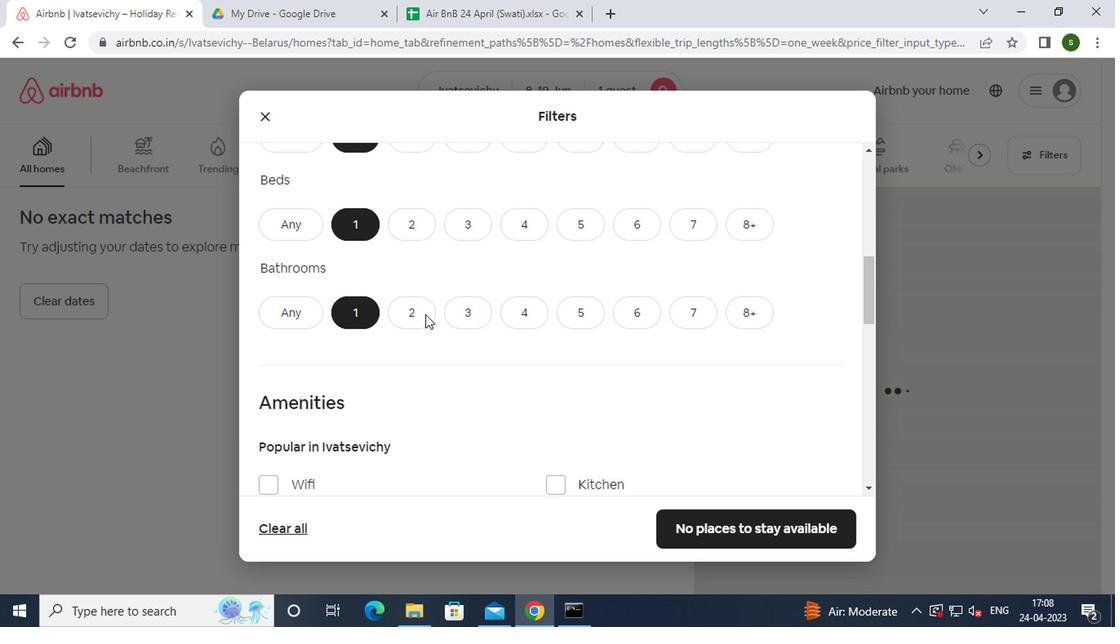 
Action: Mouse scrolled (422, 312) with delta (0, 0)
Screenshot: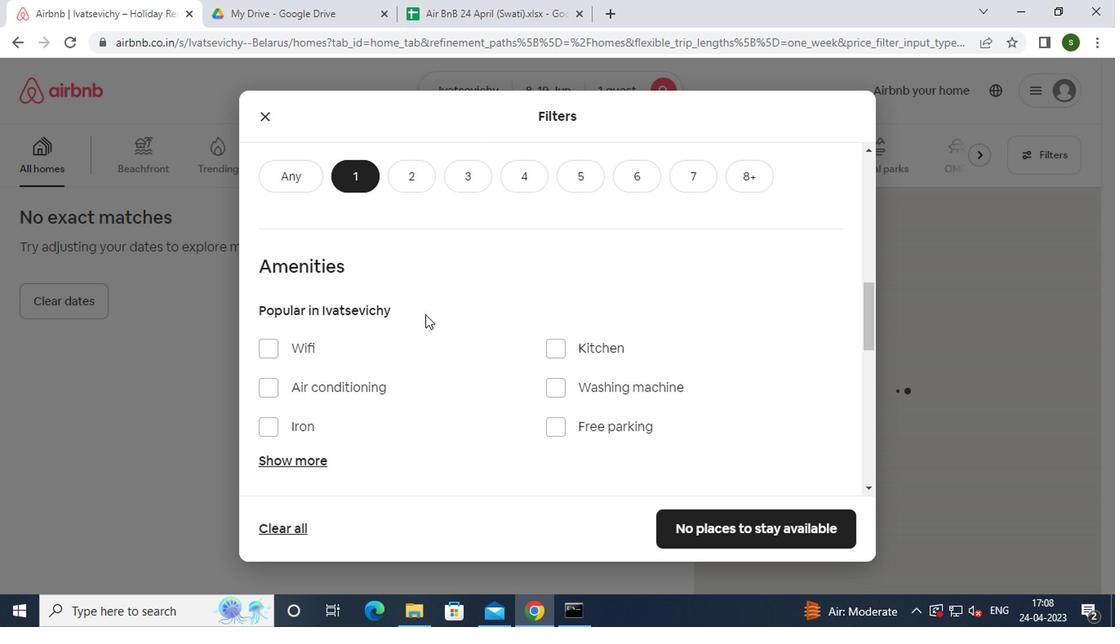 
Action: Mouse scrolled (422, 312) with delta (0, 0)
Screenshot: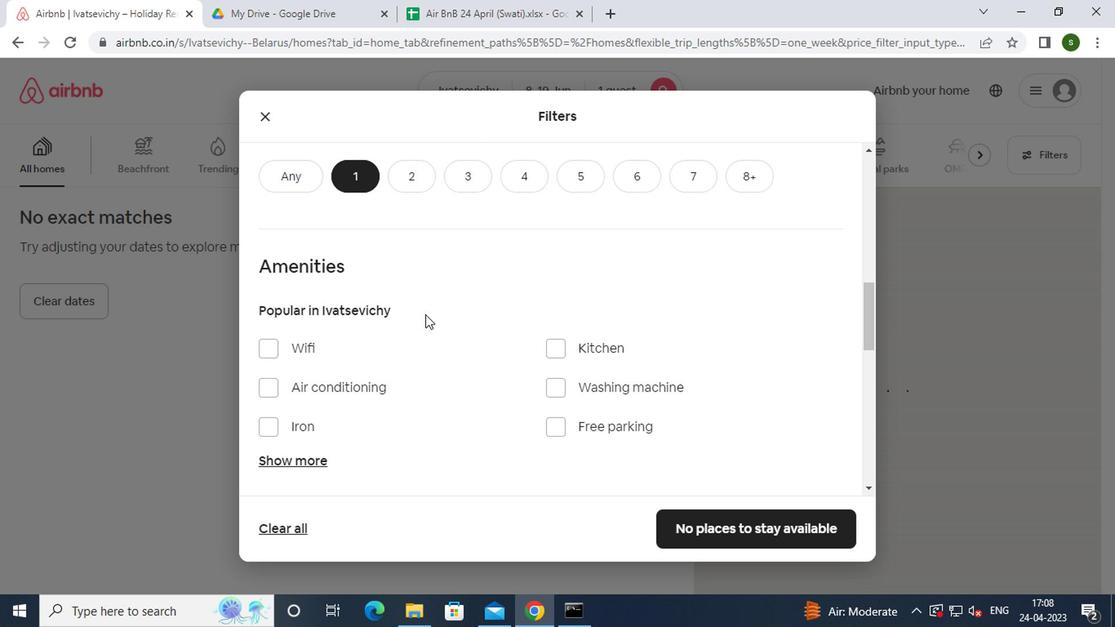 
Action: Mouse scrolled (422, 312) with delta (0, 0)
Screenshot: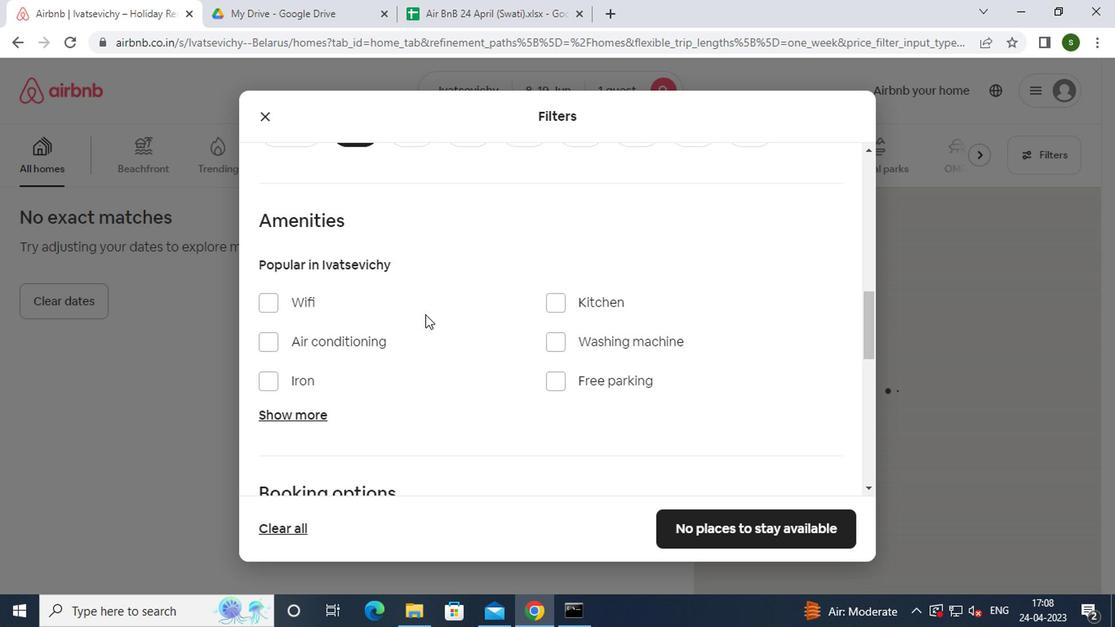 
Action: Mouse scrolled (422, 312) with delta (0, 0)
Screenshot: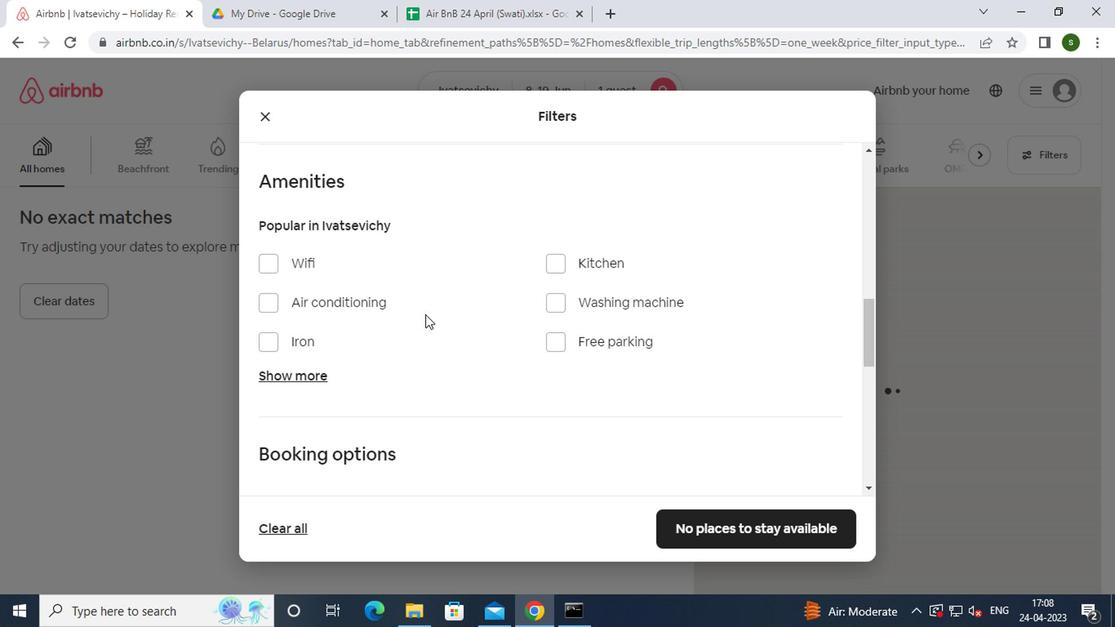 
Action: Mouse moved to (807, 318)
Screenshot: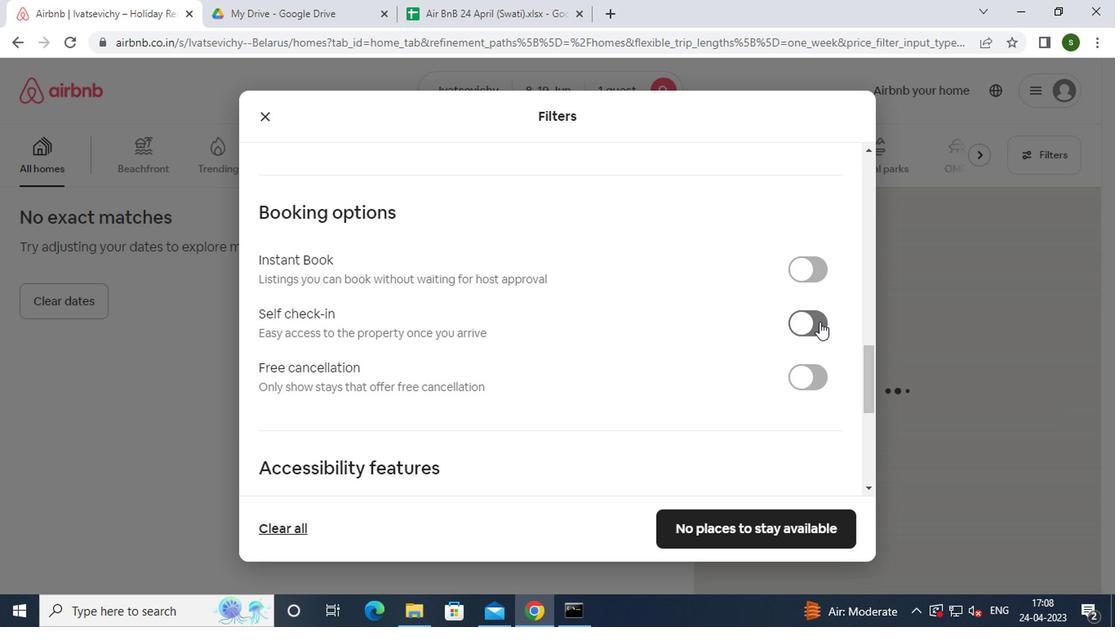 
Action: Mouse pressed left at (807, 318)
Screenshot: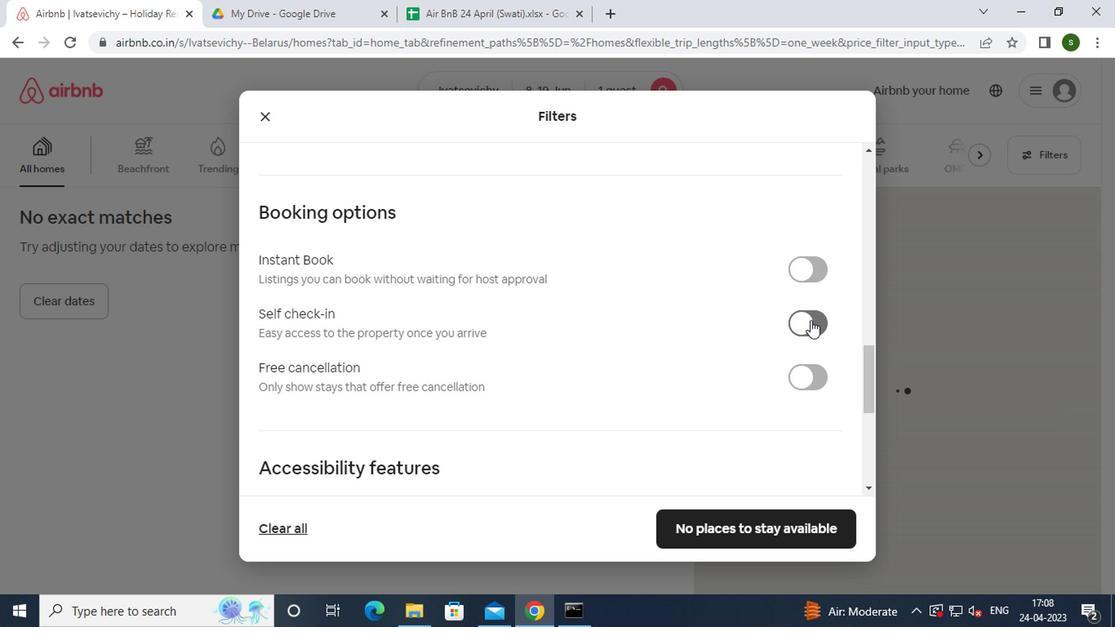 
Action: Mouse moved to (730, 331)
Screenshot: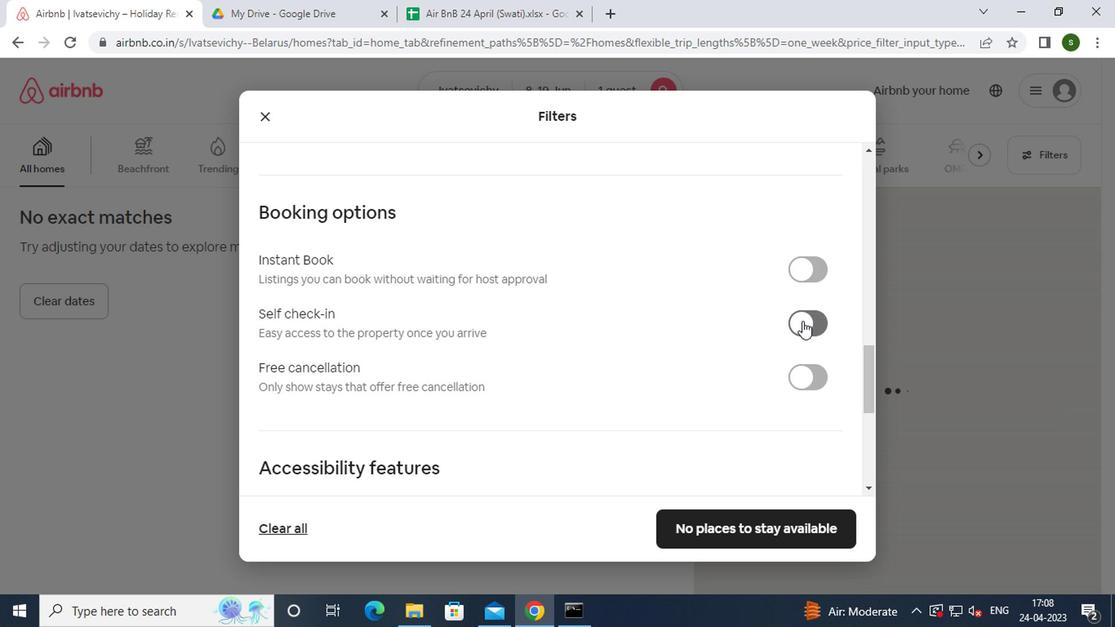 
Action: Mouse scrolled (730, 331) with delta (0, 0)
Screenshot: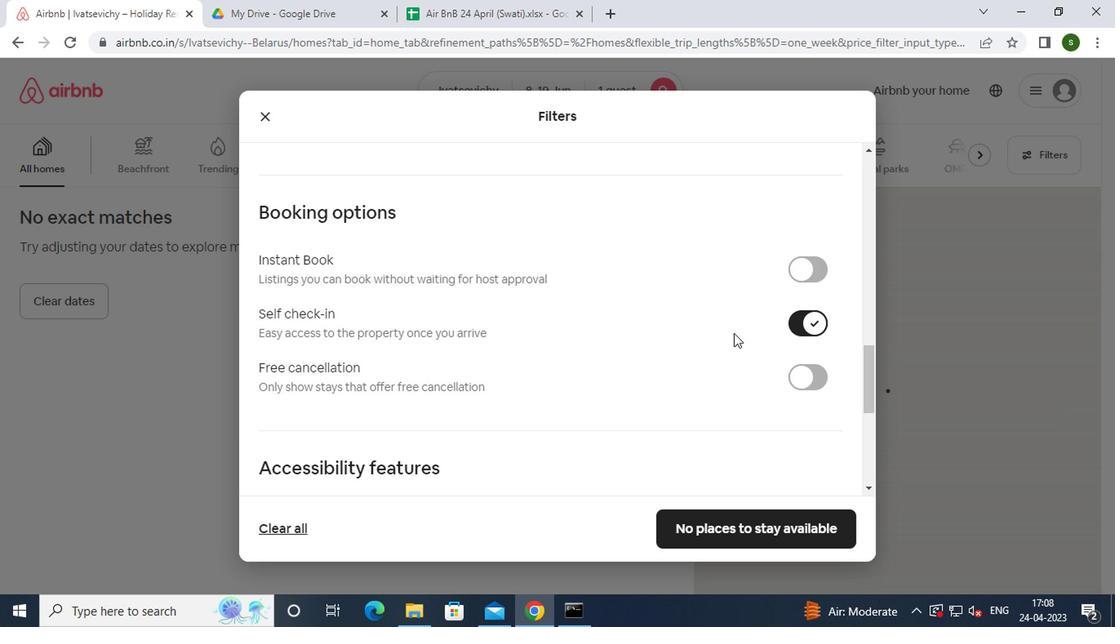 
Action: Mouse scrolled (730, 331) with delta (0, 0)
Screenshot: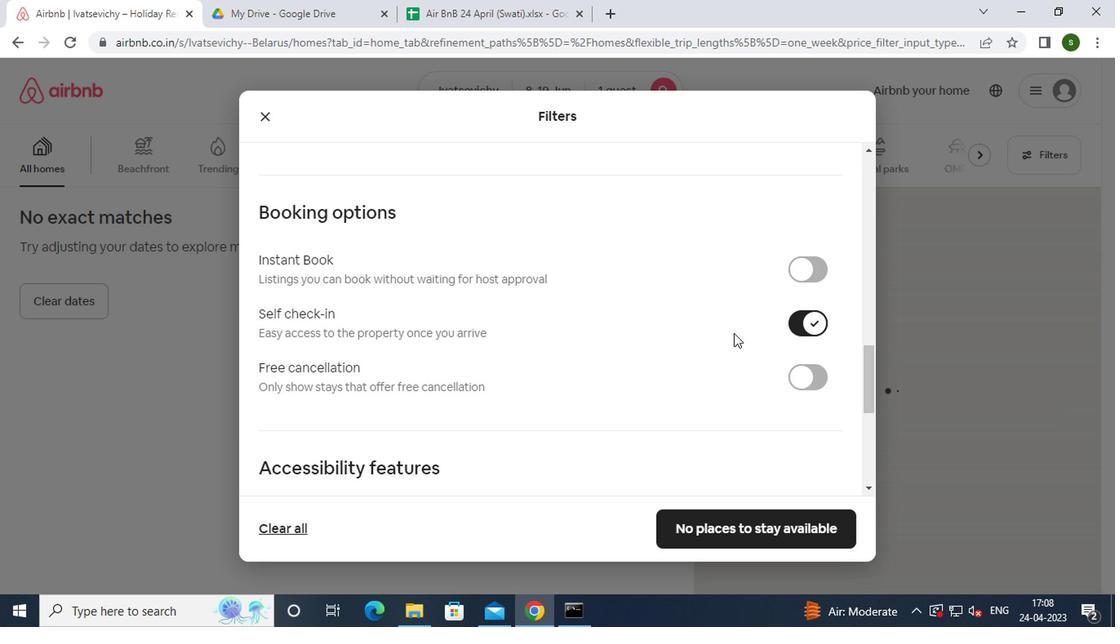 
Action: Mouse scrolled (730, 331) with delta (0, 0)
Screenshot: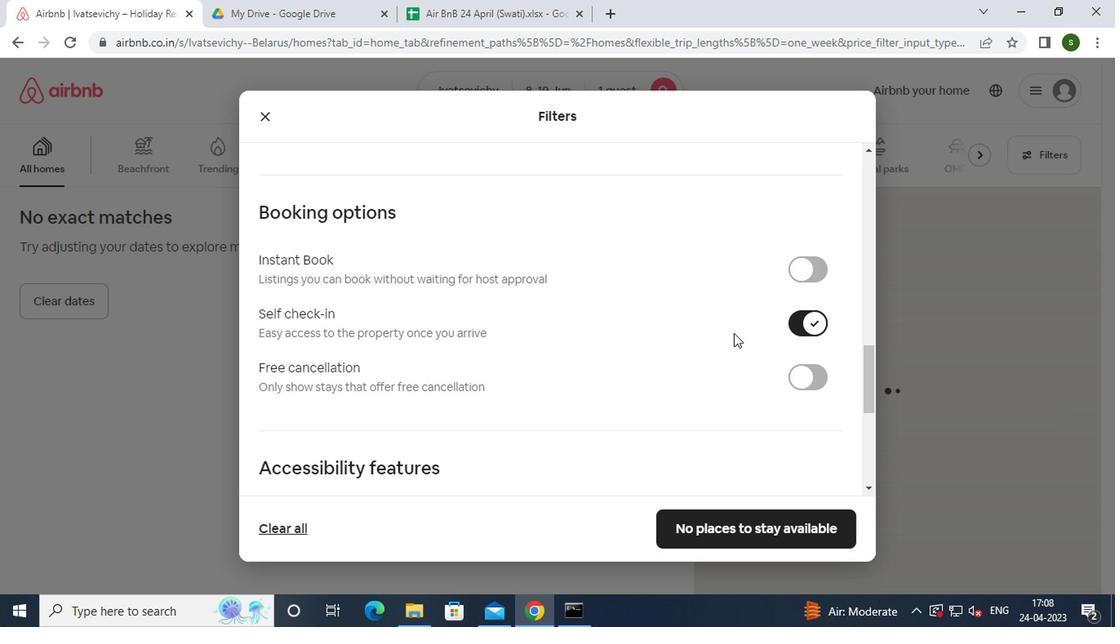 
Action: Mouse scrolled (730, 331) with delta (0, 0)
Screenshot: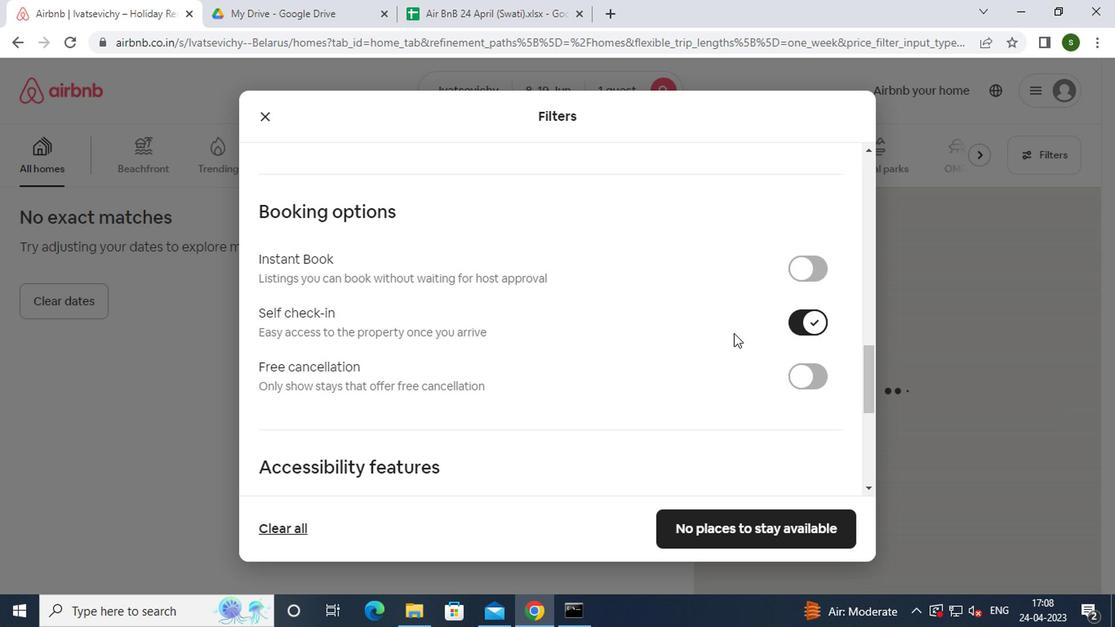 
Action: Mouse scrolled (730, 331) with delta (0, 0)
Screenshot: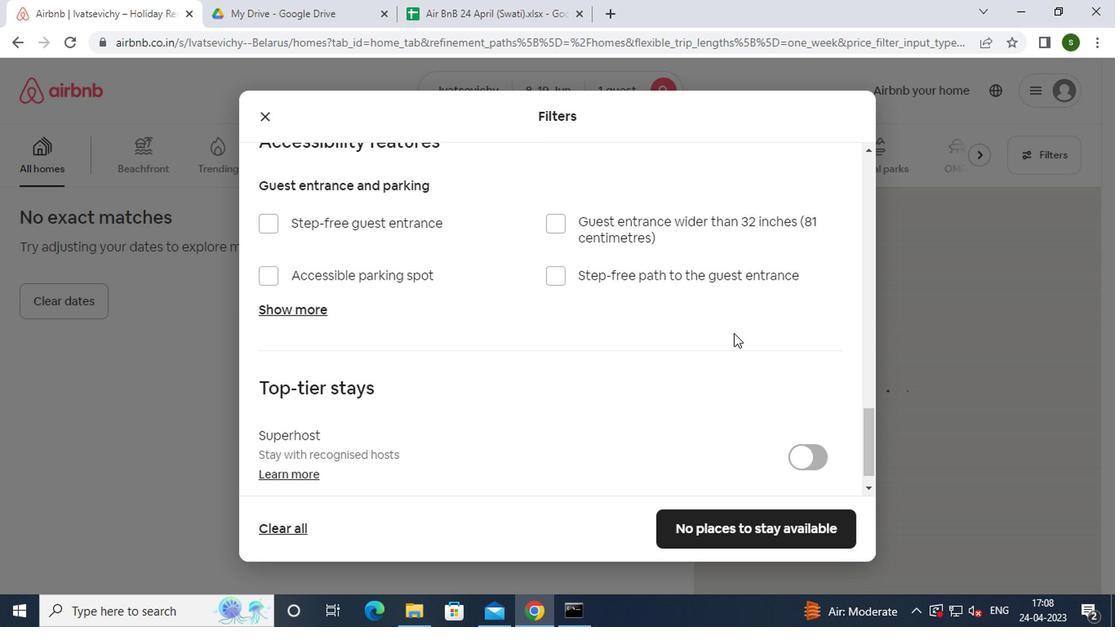 
Action: Mouse scrolled (730, 331) with delta (0, 0)
Screenshot: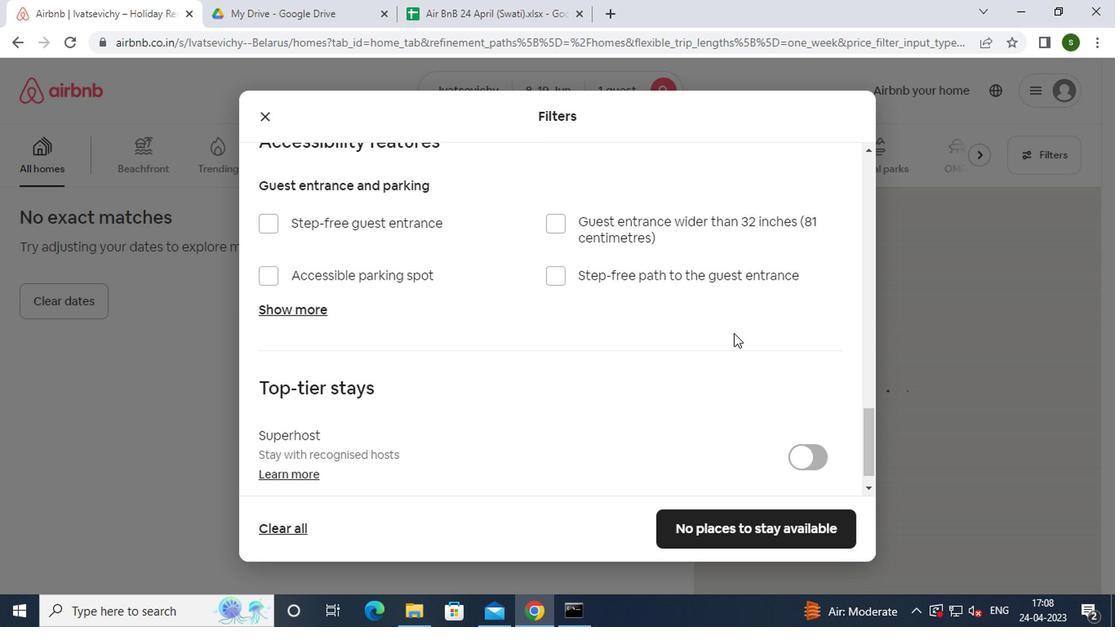 
Action: Mouse scrolled (730, 331) with delta (0, 0)
Screenshot: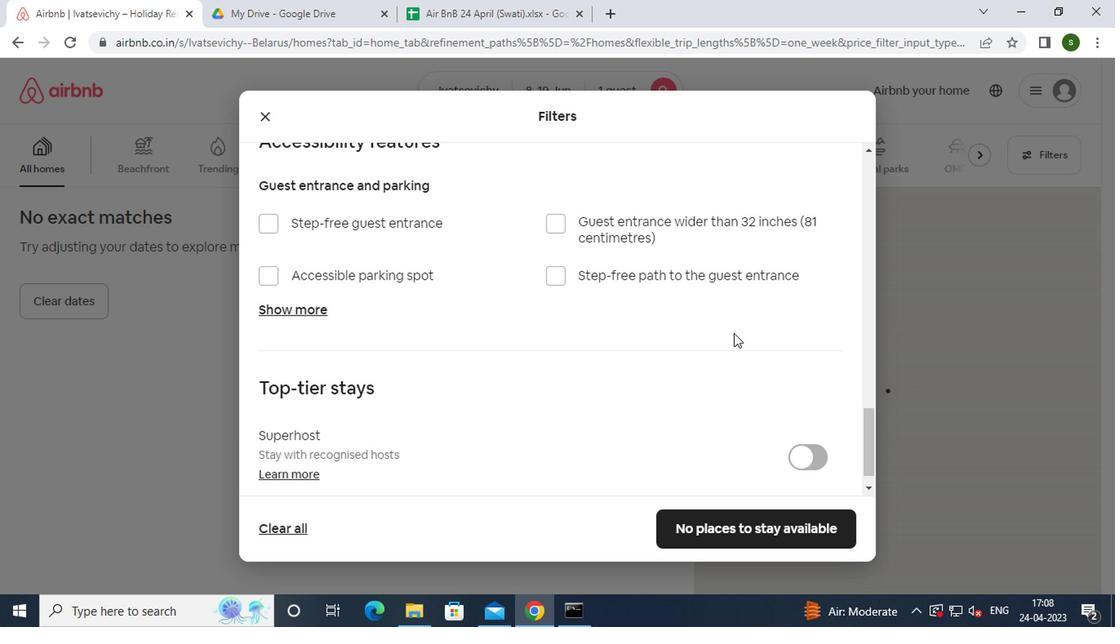 
Action: Mouse scrolled (730, 331) with delta (0, 0)
Screenshot: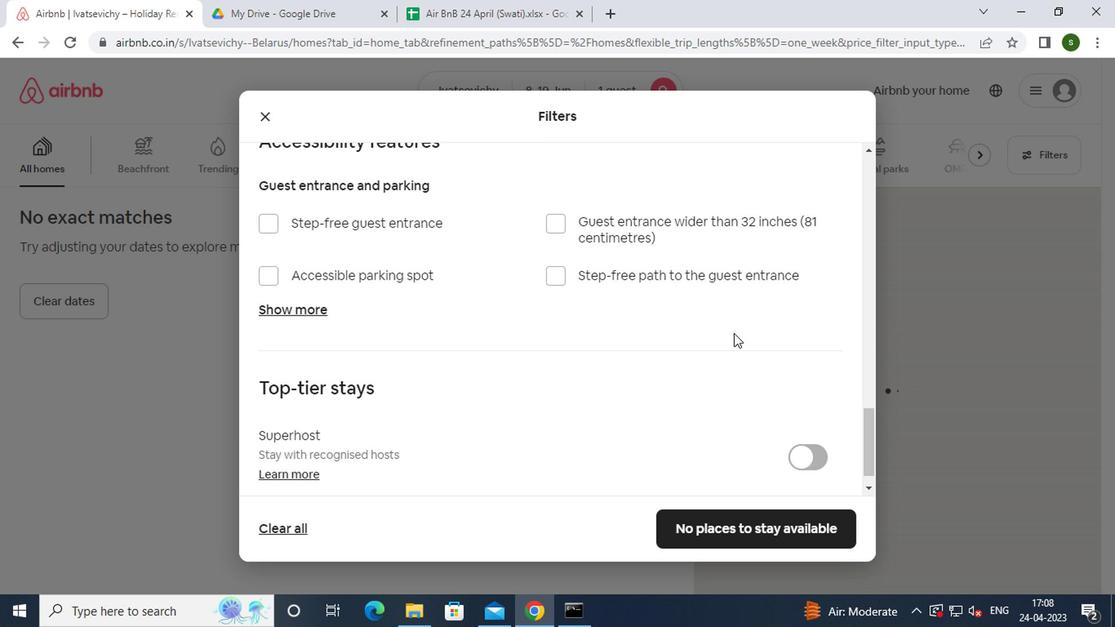 
Action: Mouse moved to (770, 516)
Screenshot: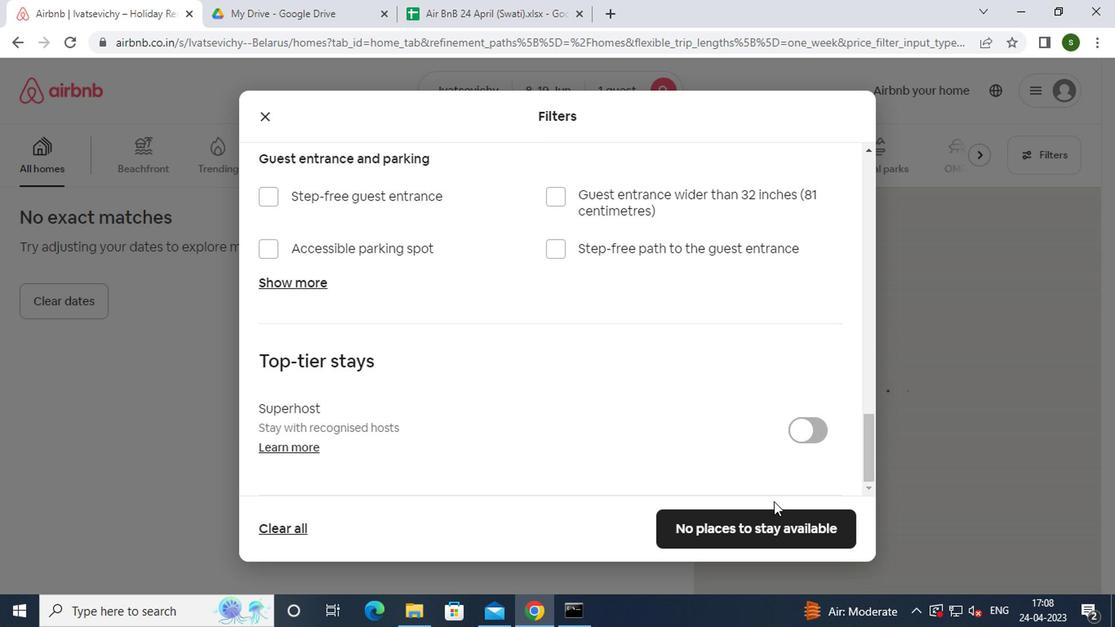 
Action: Mouse pressed left at (770, 516)
Screenshot: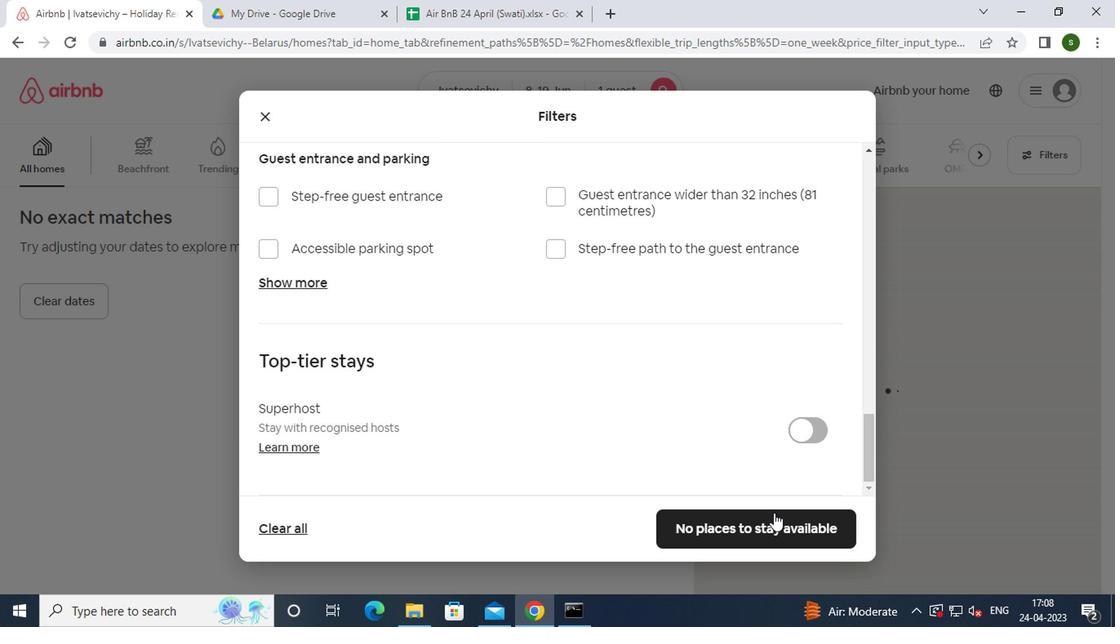 
Action: Mouse moved to (567, 399)
Screenshot: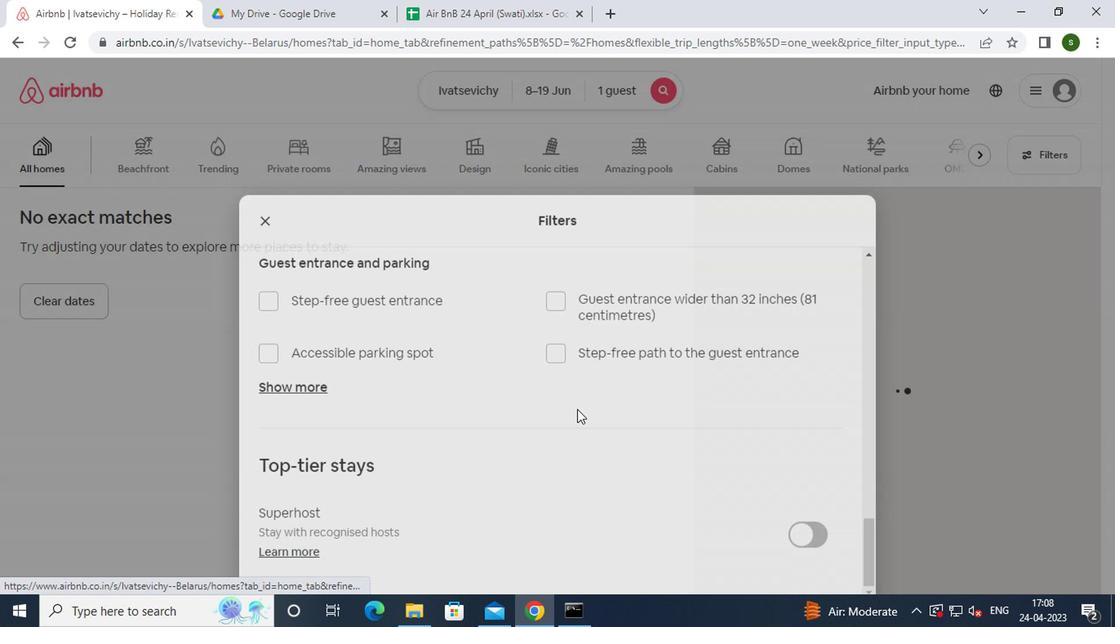 
